 Task: Find connections with filter location Araci with filter topic #Tipsforsucesswith filter profile language French with filter current company Mahindra and Mahindra Limited [Automotive and Farm Equipment Business] with filter school Rajagiri School of Engineering & Technology with filter industry Spectator Sports with filter service category Search Engine Optimization (SEO) with filter keywords title Personal Assistant
Action: Mouse moved to (541, 102)
Screenshot: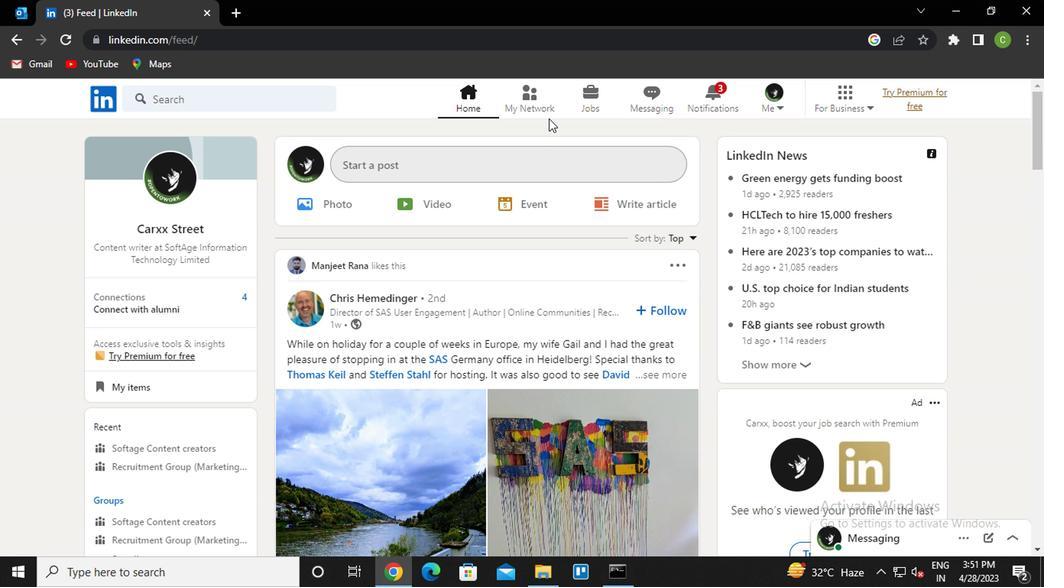 
Action: Mouse pressed left at (541, 102)
Screenshot: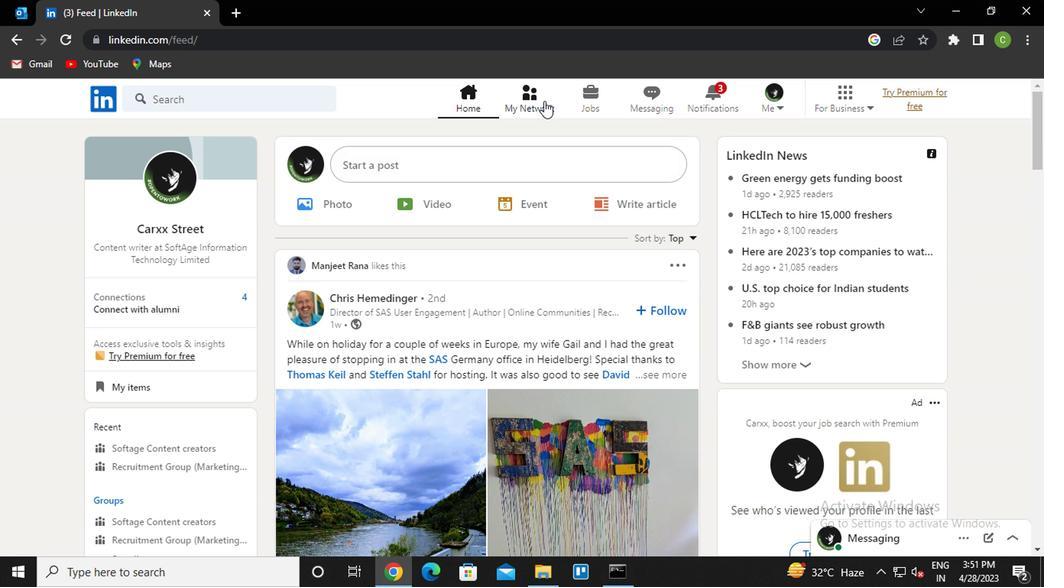 
Action: Mouse moved to (262, 183)
Screenshot: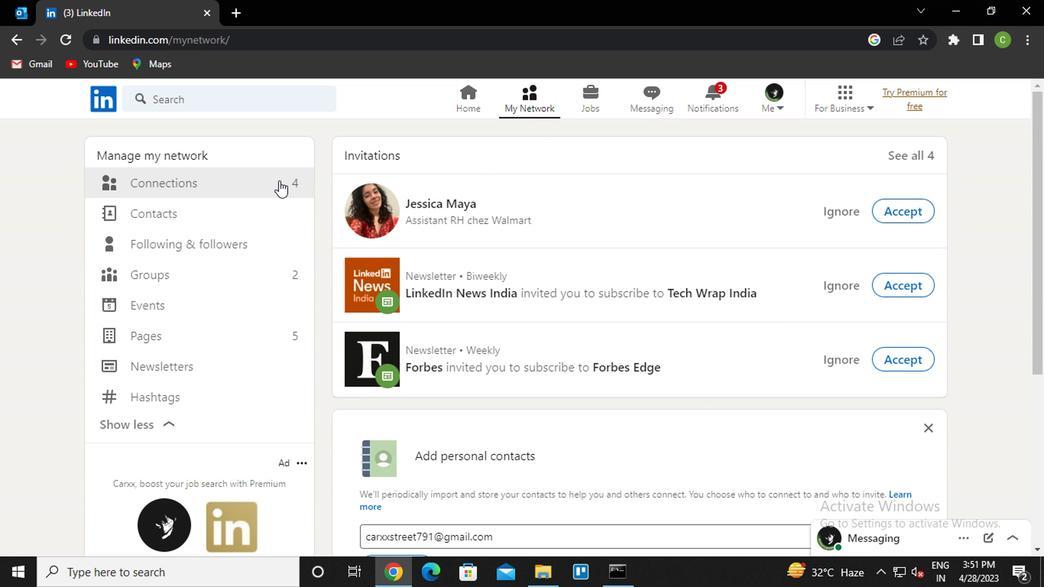 
Action: Mouse pressed left at (262, 183)
Screenshot: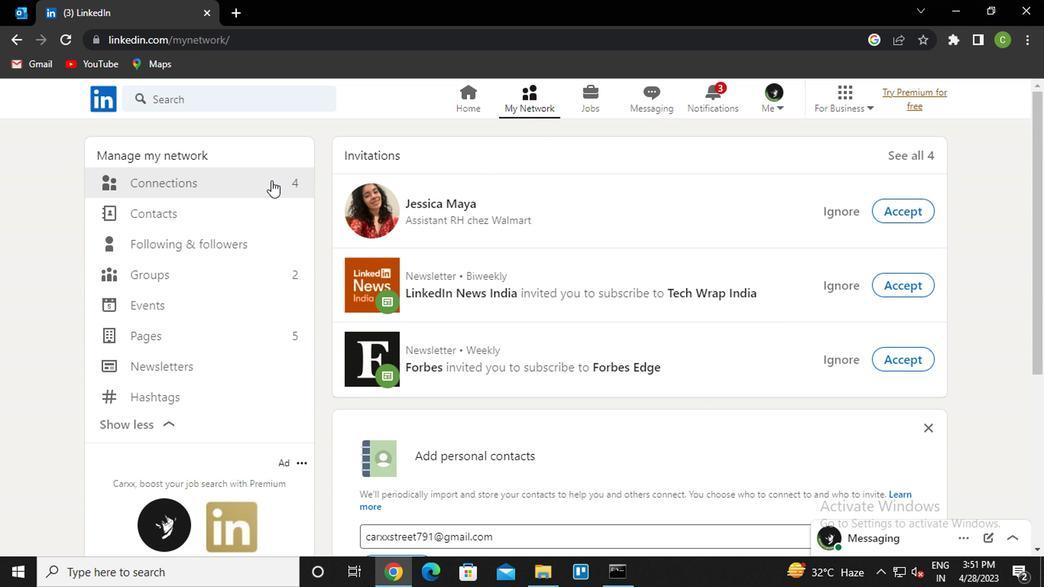 
Action: Mouse moved to (669, 187)
Screenshot: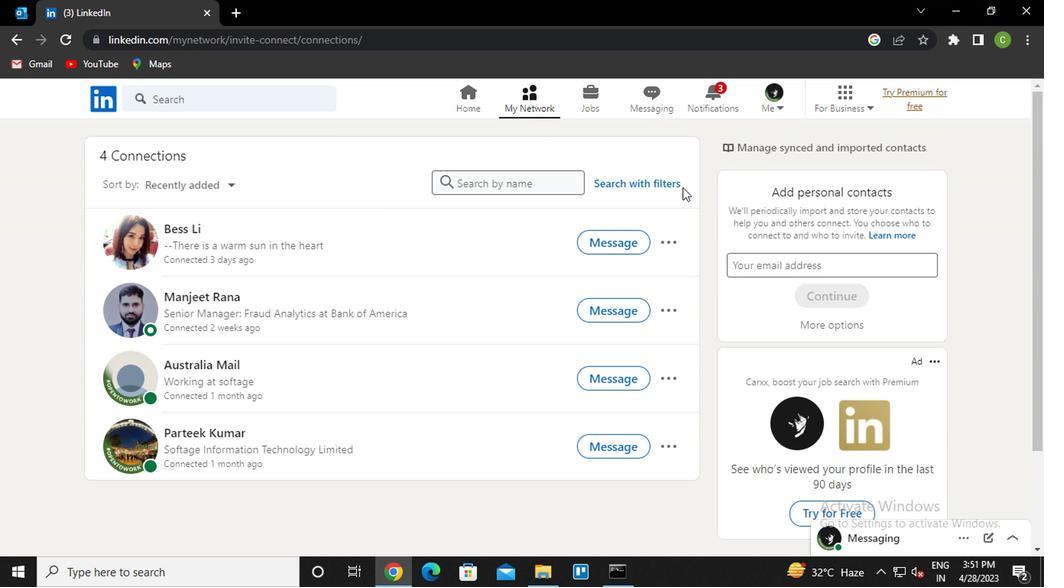 
Action: Mouse pressed left at (669, 187)
Screenshot: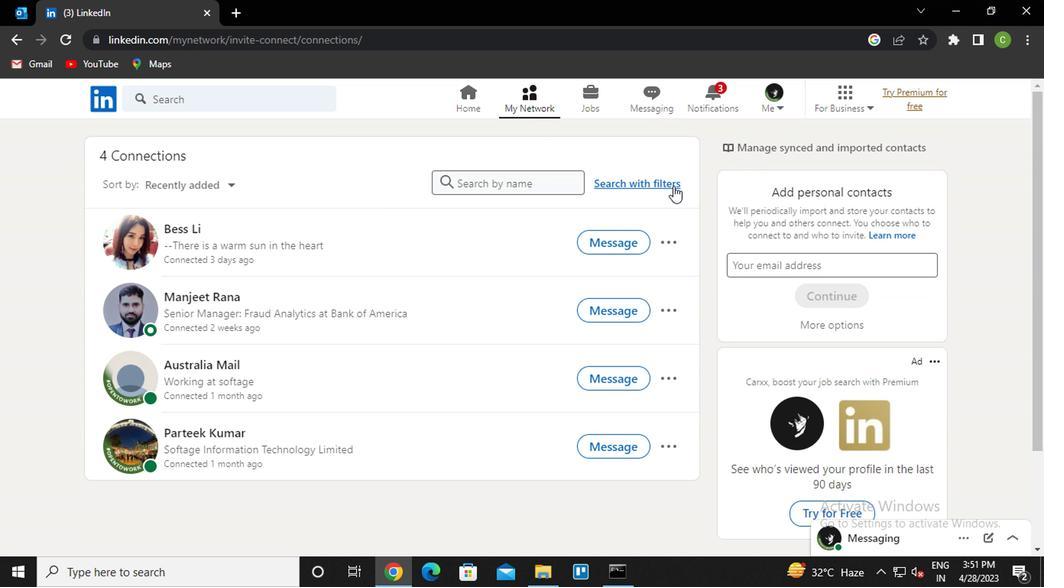 
Action: Mouse moved to (578, 136)
Screenshot: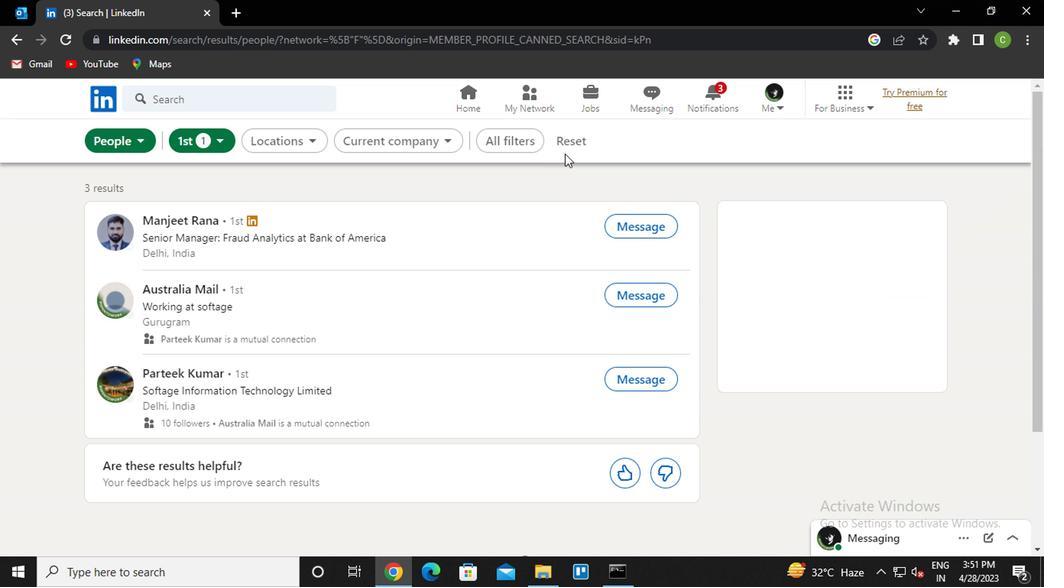 
Action: Mouse pressed left at (578, 136)
Screenshot: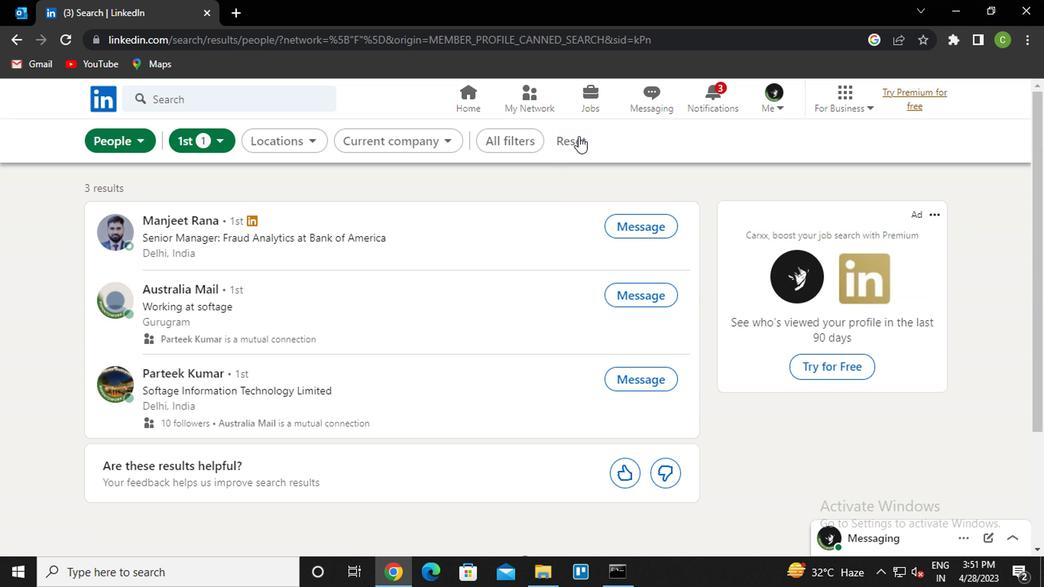 
Action: Mouse moved to (552, 136)
Screenshot: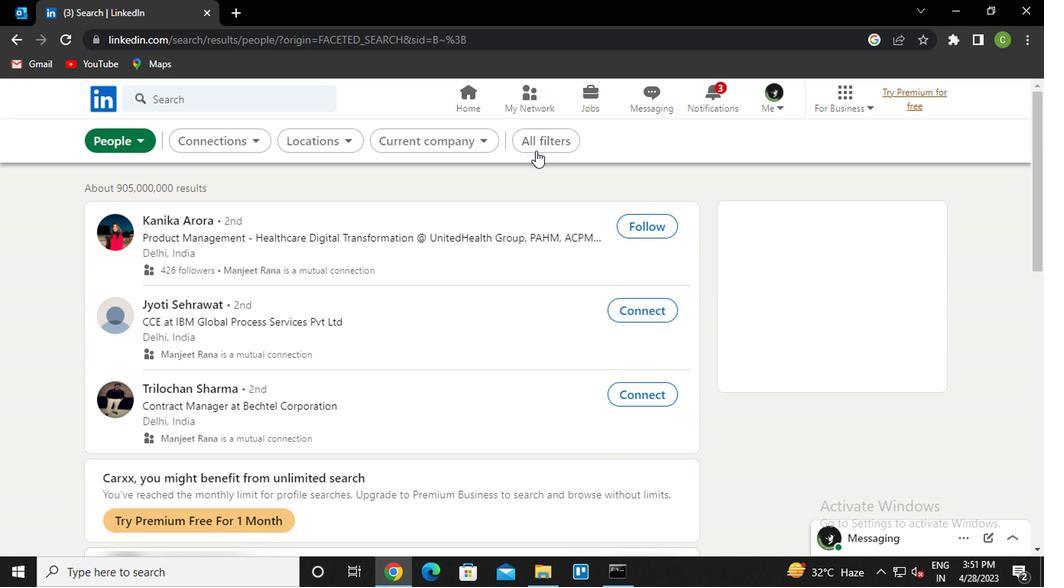 
Action: Mouse pressed left at (552, 136)
Screenshot: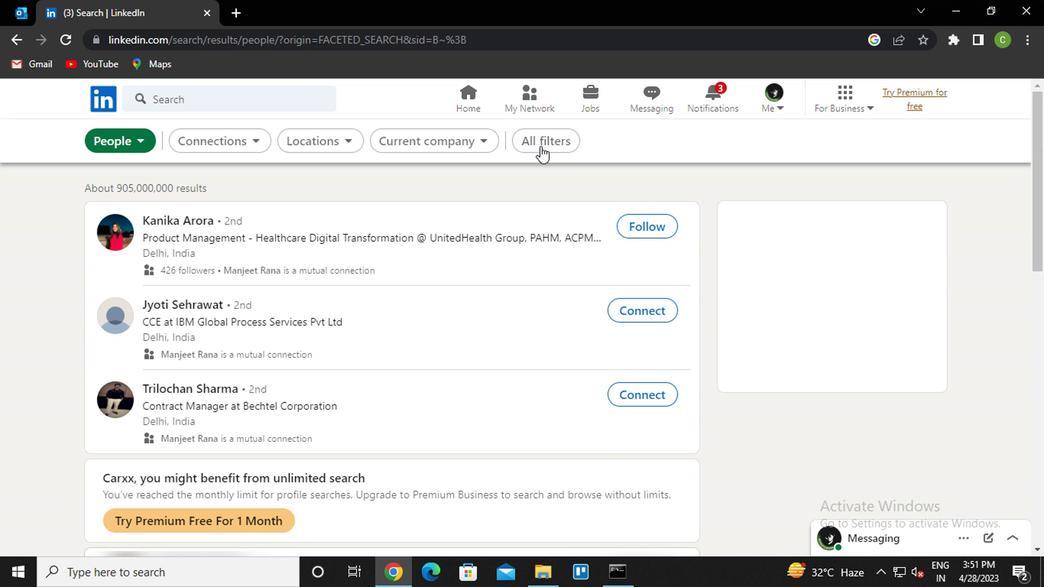 
Action: Mouse moved to (845, 342)
Screenshot: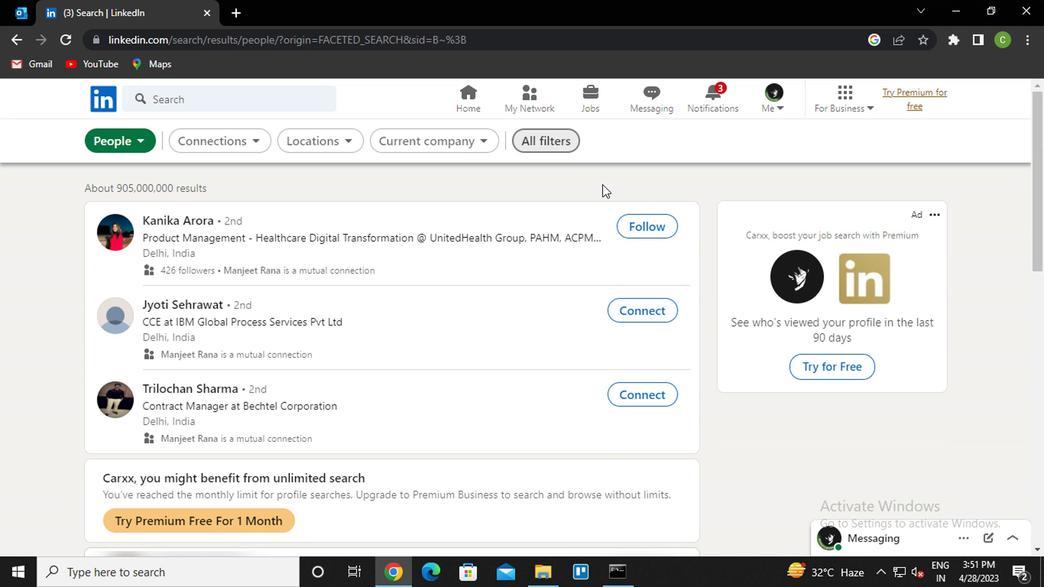 
Action: Mouse scrolled (845, 341) with delta (0, -1)
Screenshot: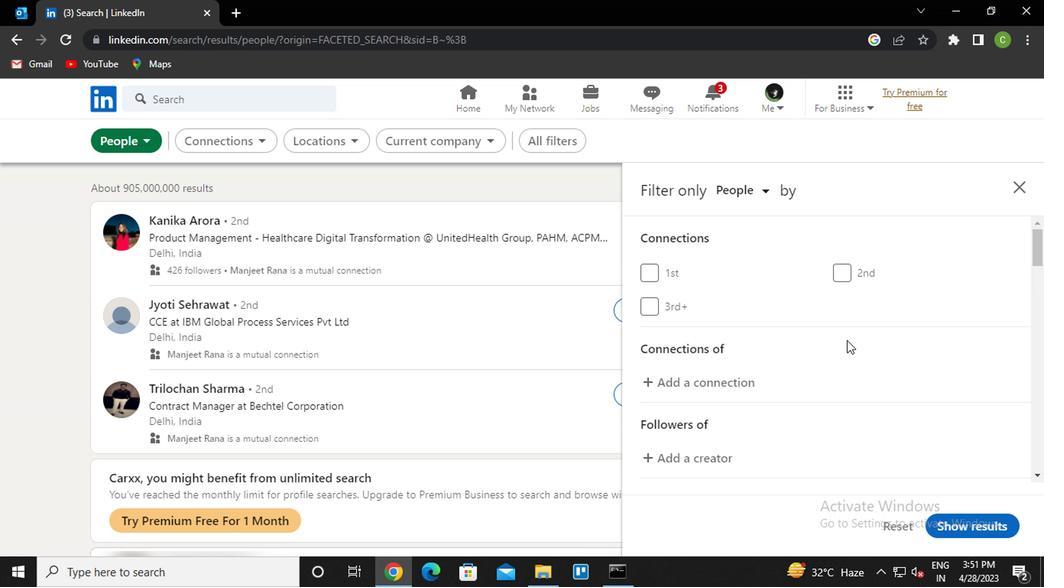 
Action: Mouse scrolled (845, 341) with delta (0, -1)
Screenshot: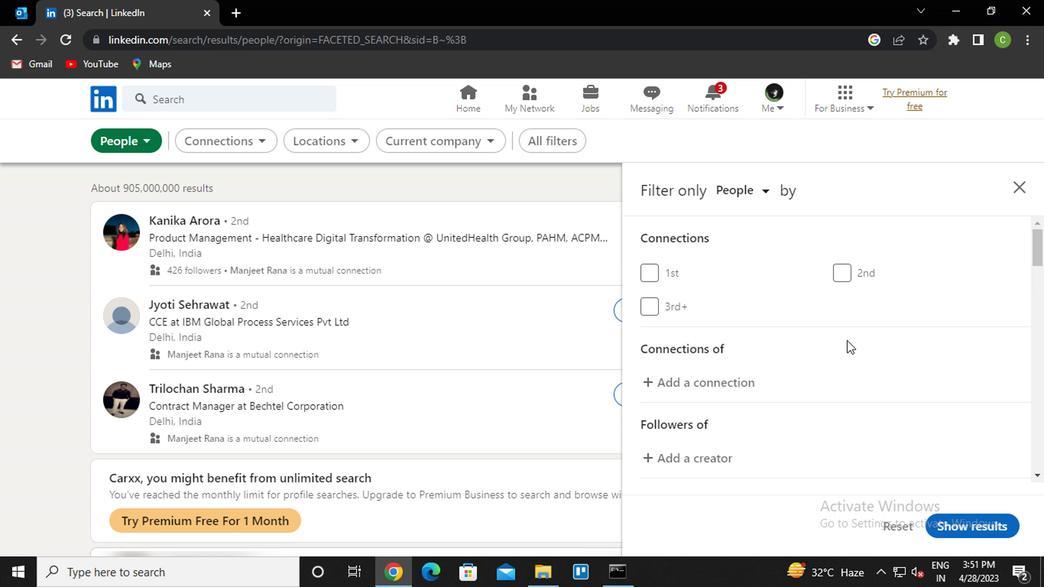
Action: Mouse scrolled (845, 341) with delta (0, -1)
Screenshot: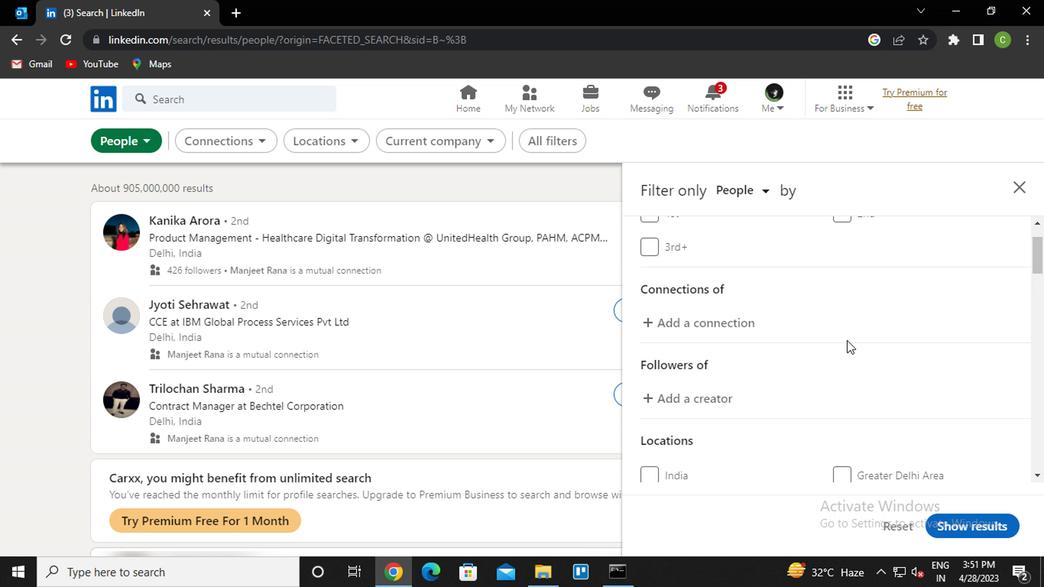 
Action: Mouse moved to (837, 343)
Screenshot: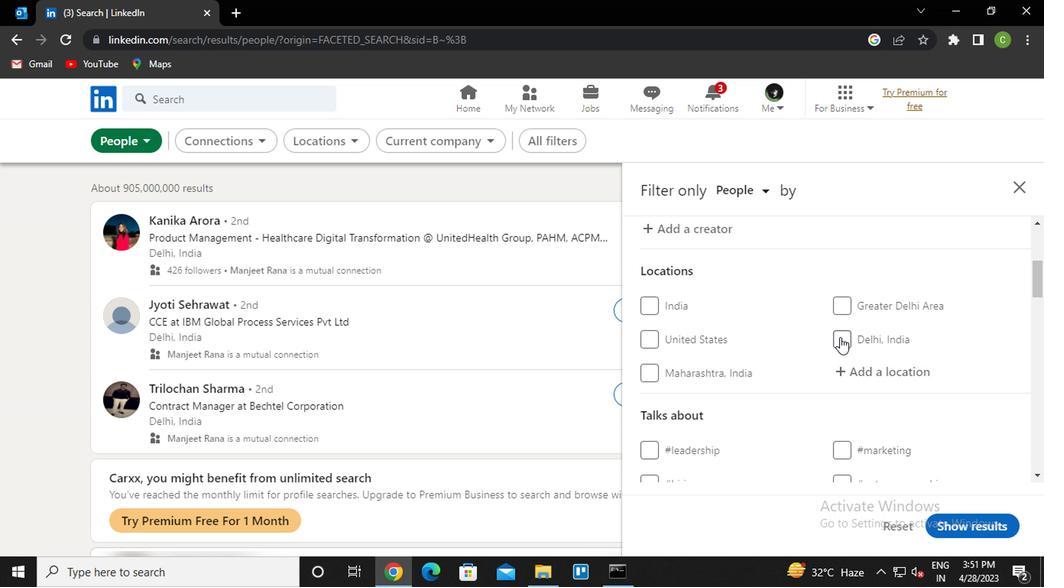 
Action: Mouse scrolled (837, 342) with delta (0, -1)
Screenshot: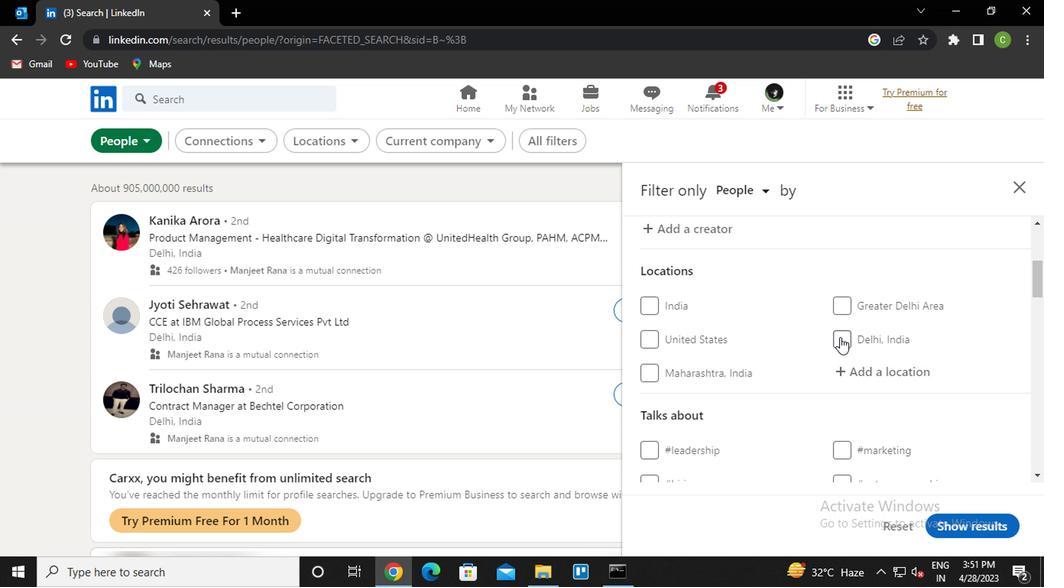 
Action: Mouse moved to (878, 293)
Screenshot: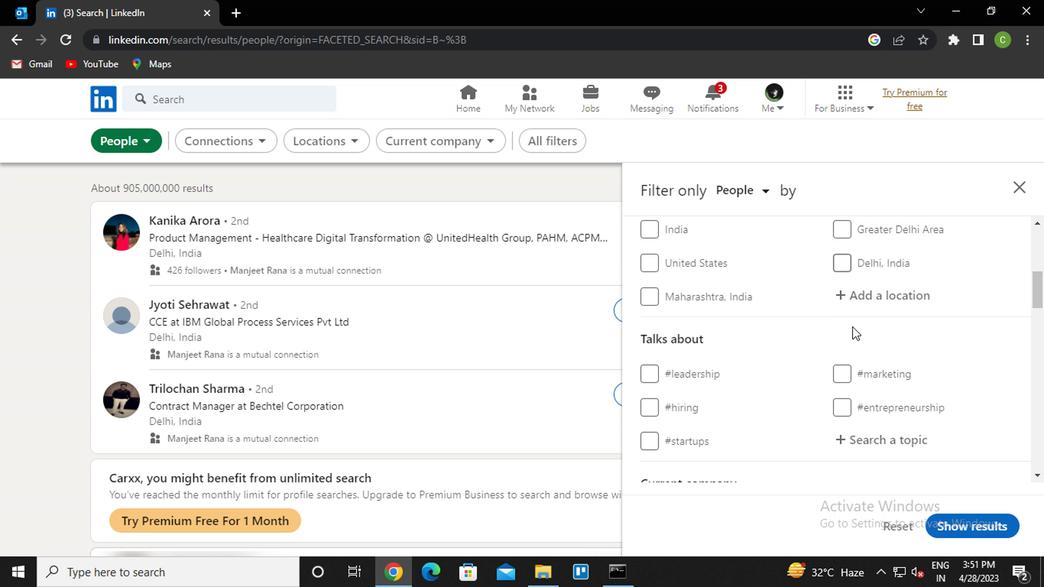 
Action: Mouse pressed left at (878, 293)
Screenshot: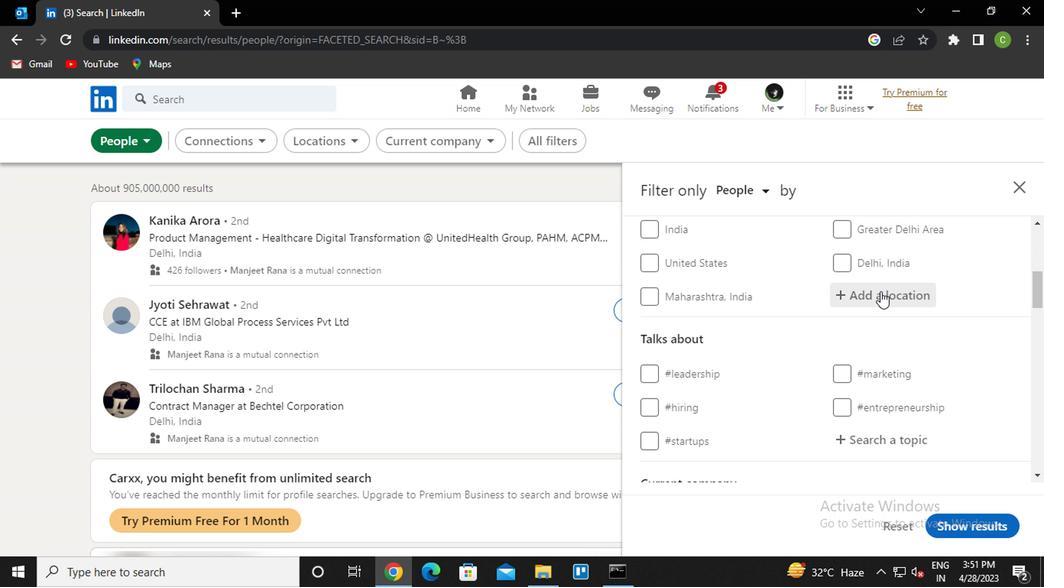 
Action: Key pressed <Key.caps_lock>a<Key.caps_lock>raci<Key.down><Key.enter>
Screenshot: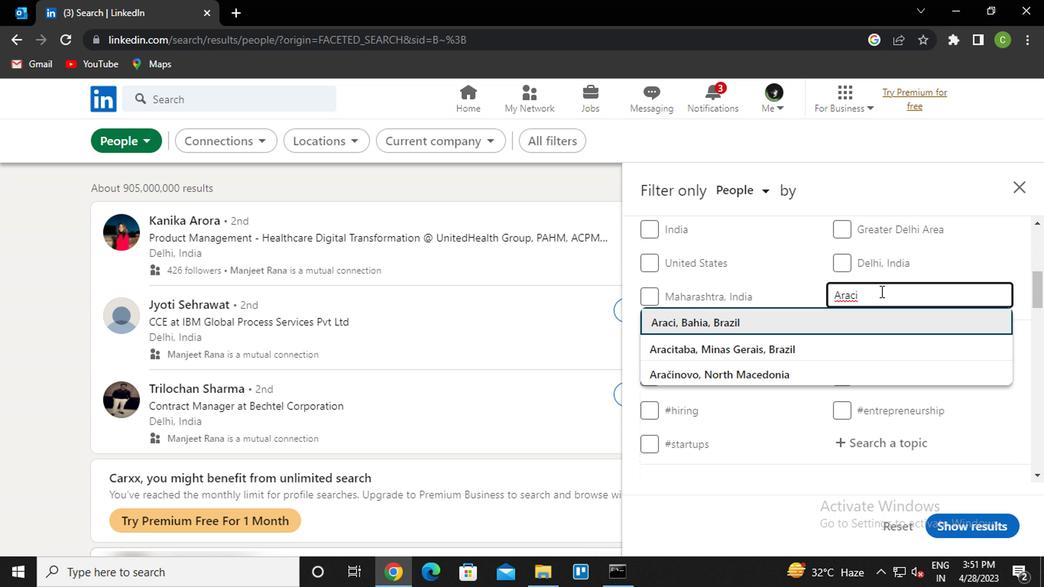 
Action: Mouse scrolled (878, 292) with delta (0, -1)
Screenshot: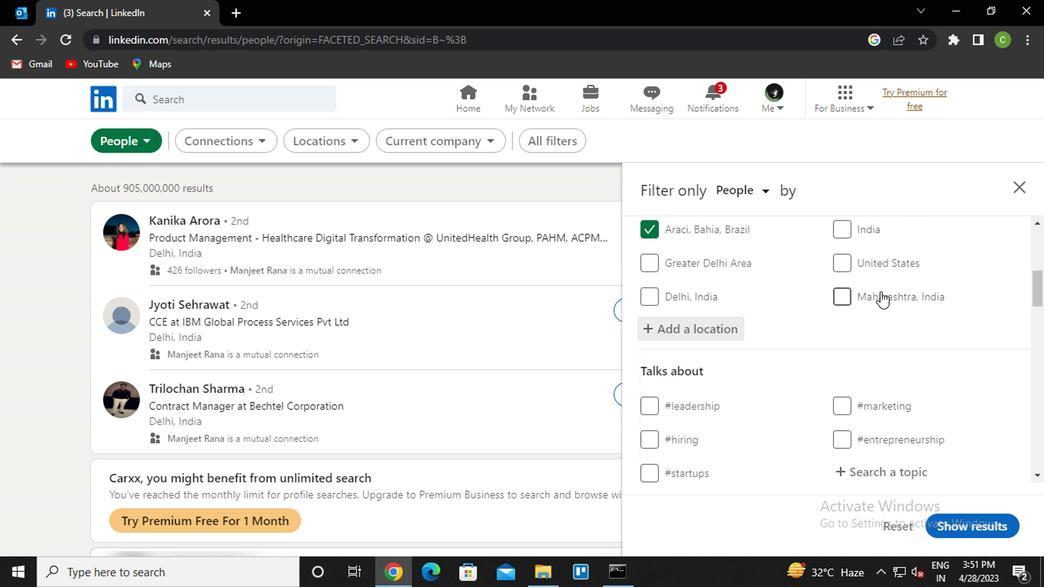 
Action: Mouse moved to (886, 297)
Screenshot: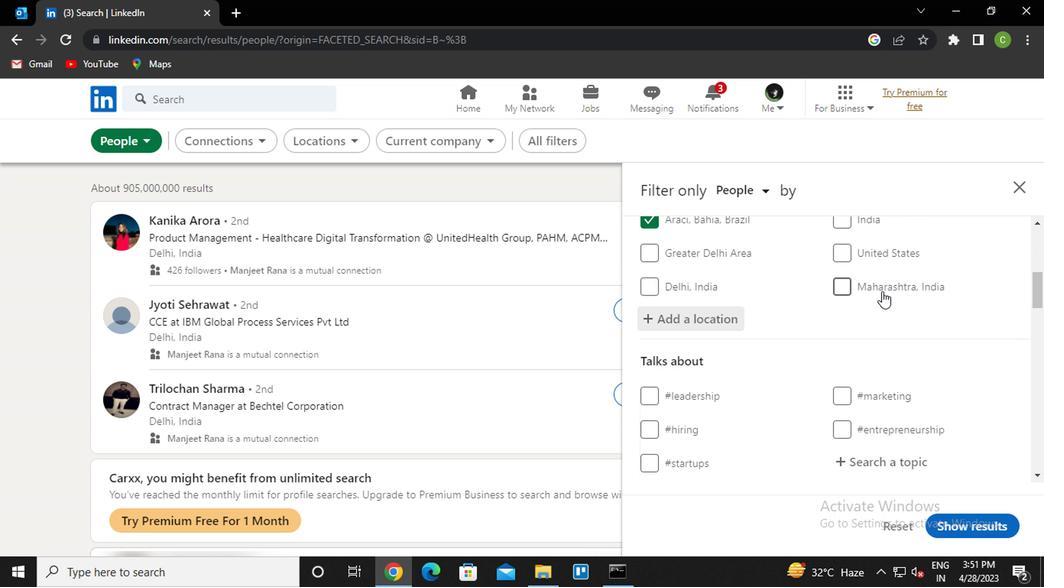 
Action: Mouse scrolled (886, 296) with delta (0, -1)
Screenshot: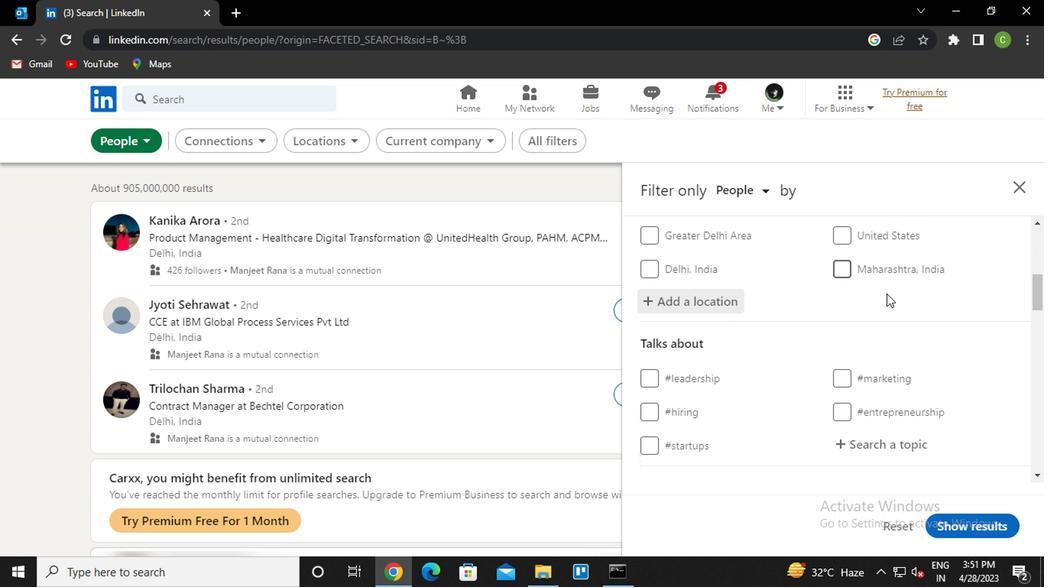 
Action: Mouse moved to (886, 316)
Screenshot: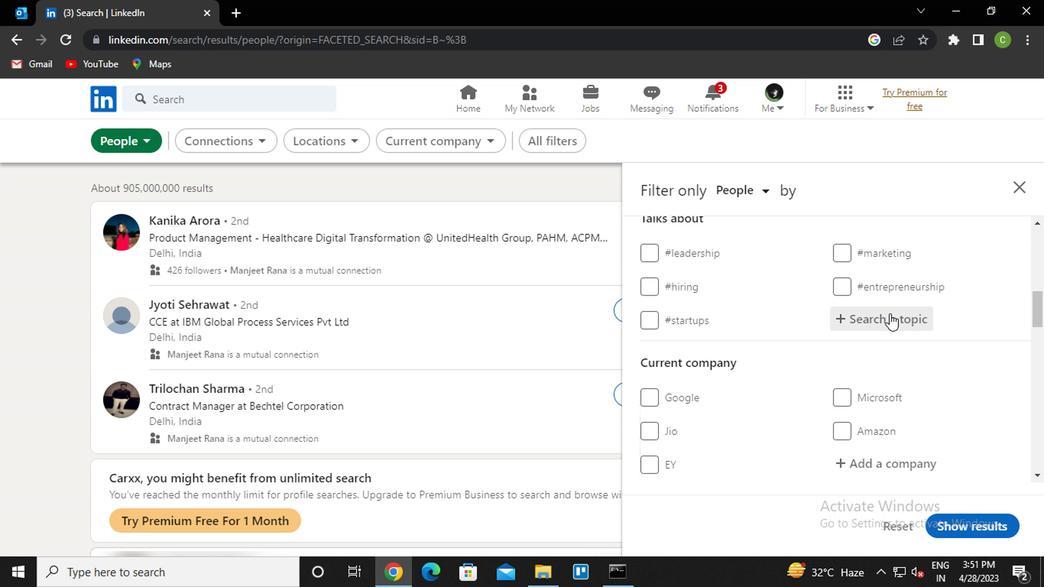 
Action: Mouse pressed left at (886, 316)
Screenshot: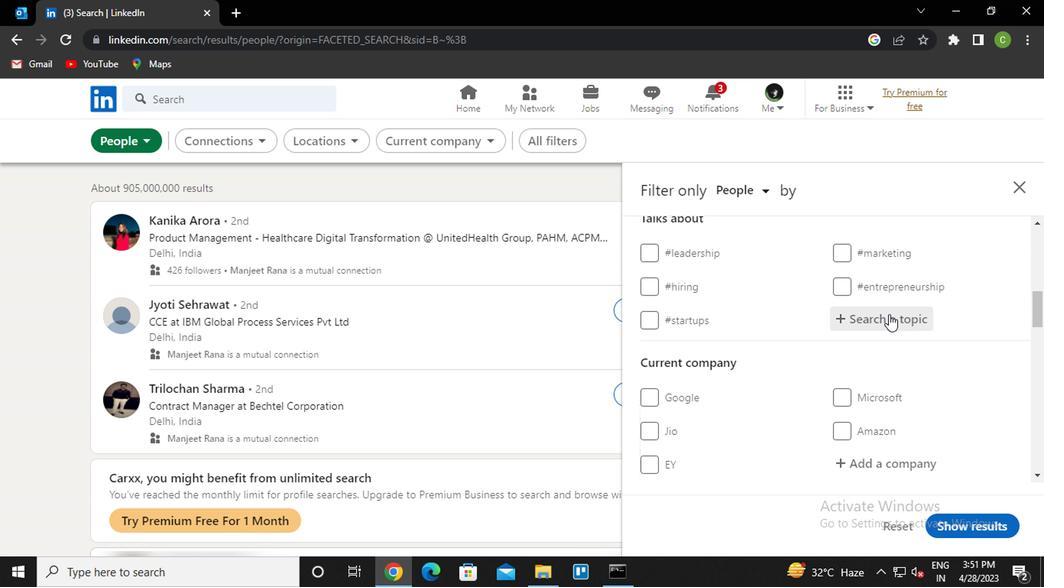 
Action: Key pressed <Key.caps_lock>t<Key.caps_lock>ipsforsu<Key.down><Key.enter>
Screenshot: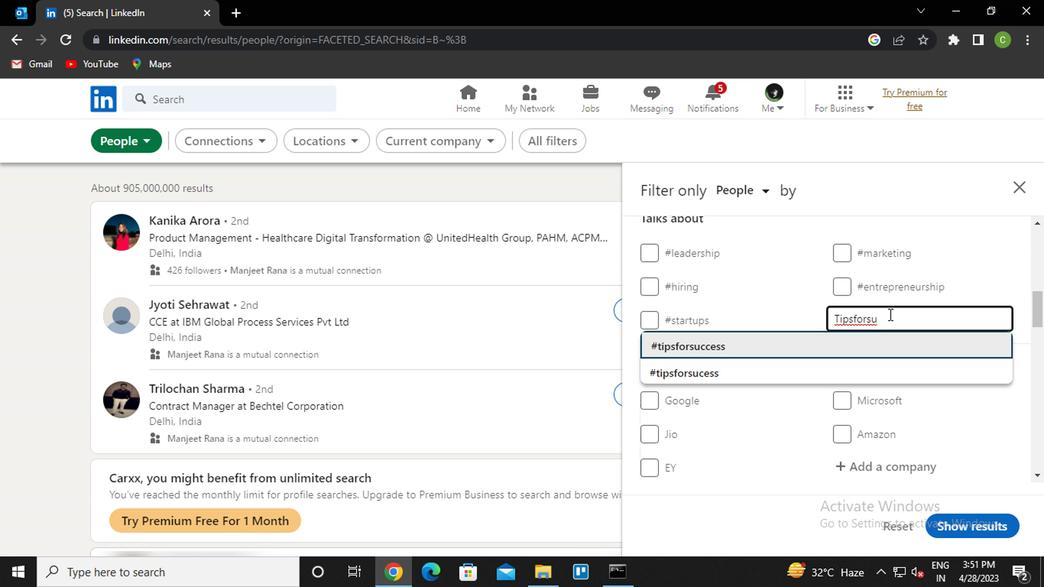 
Action: Mouse scrolled (886, 315) with delta (0, 0)
Screenshot: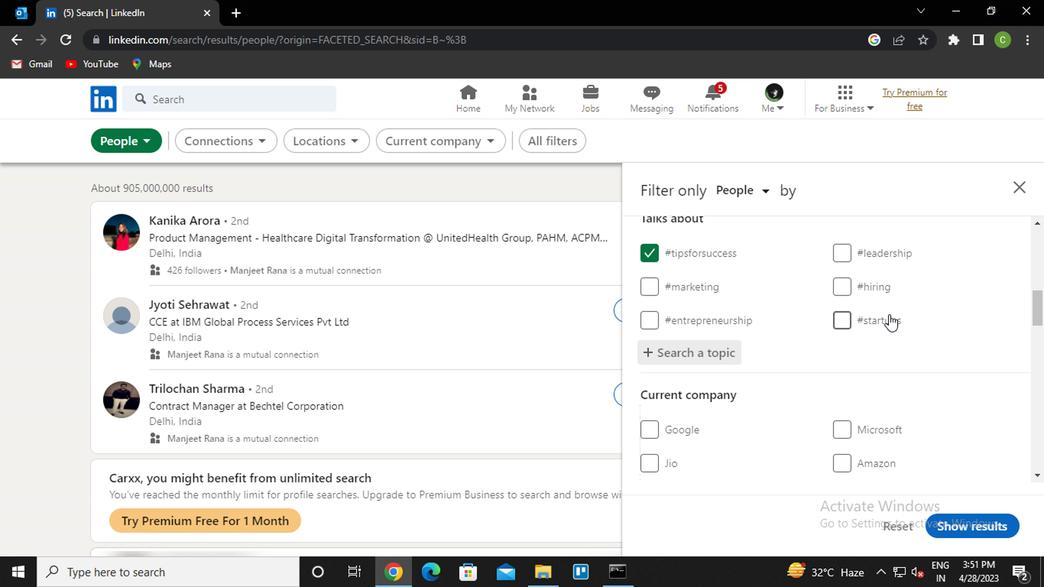 
Action: Mouse moved to (891, 328)
Screenshot: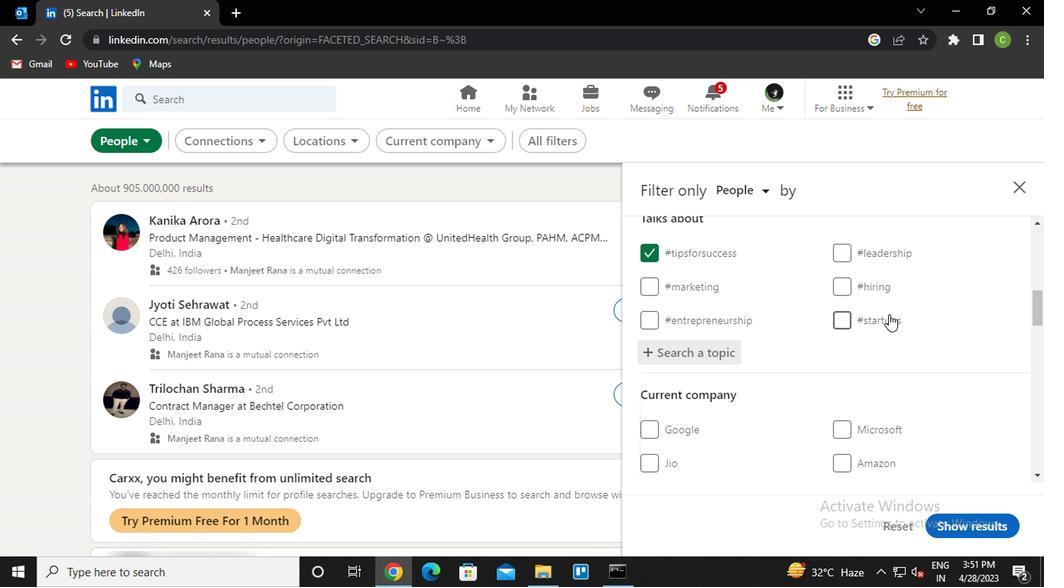 
Action: Mouse scrolled (891, 327) with delta (0, 0)
Screenshot: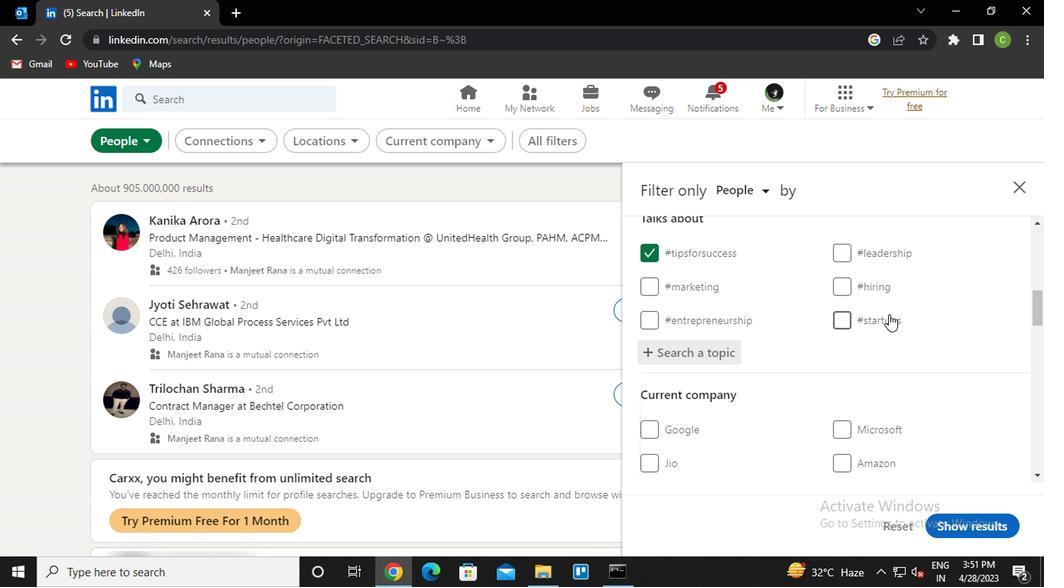 
Action: Mouse moved to (894, 335)
Screenshot: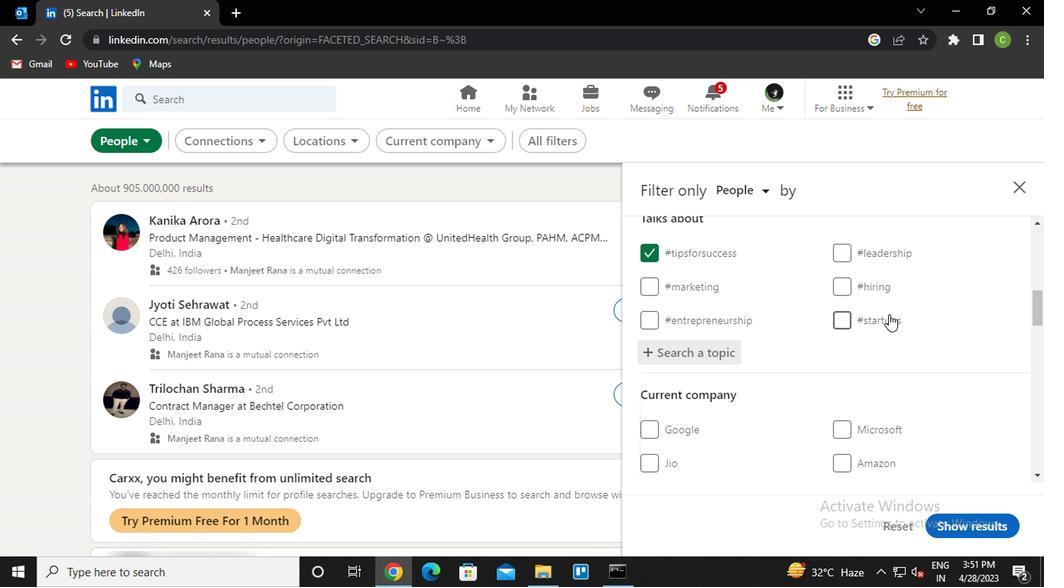 
Action: Mouse scrolled (894, 335) with delta (0, 0)
Screenshot: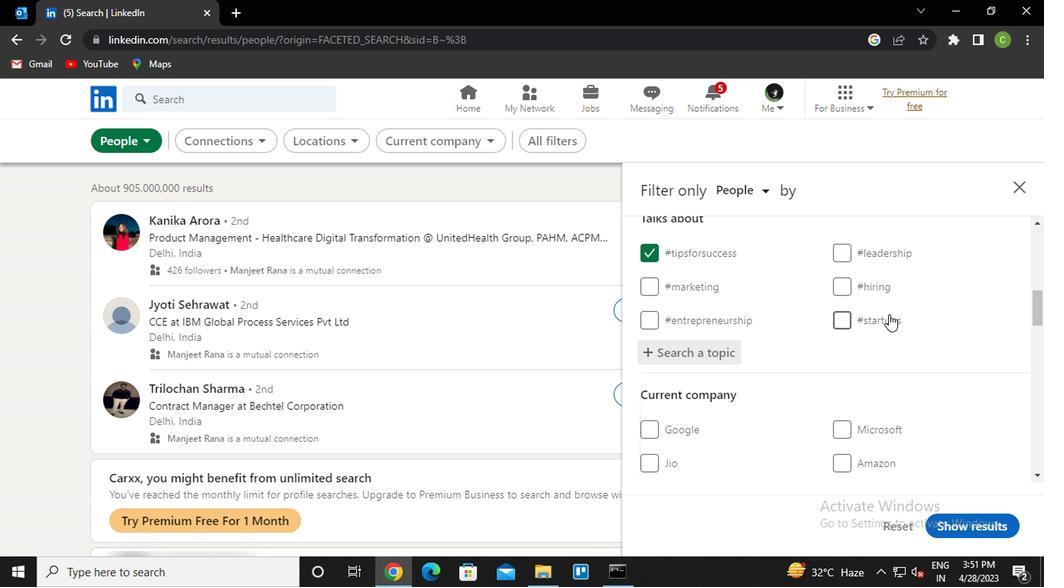 
Action: Mouse scrolled (894, 335) with delta (0, 0)
Screenshot: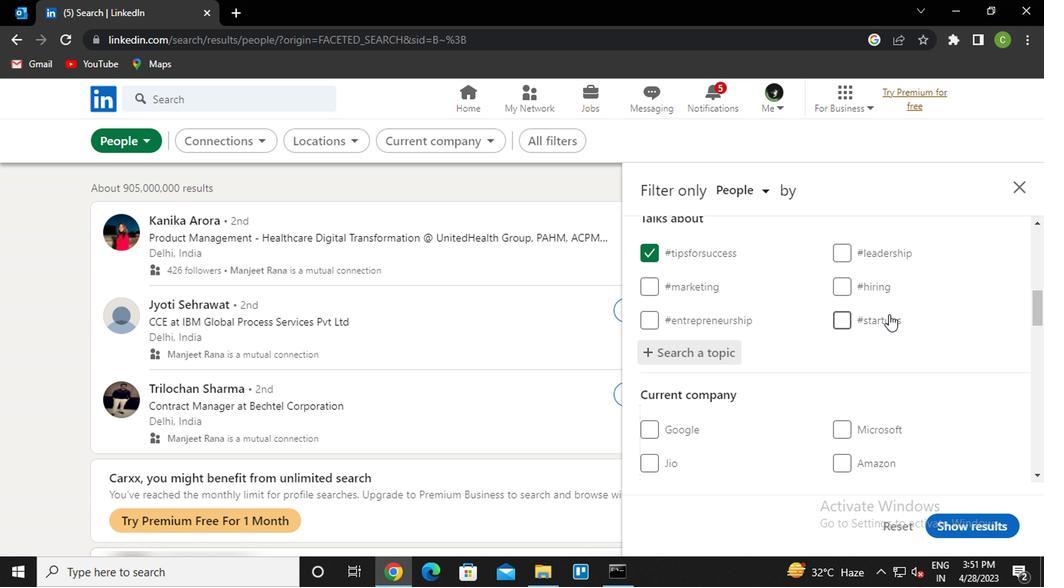 
Action: Mouse scrolled (894, 335) with delta (0, 0)
Screenshot: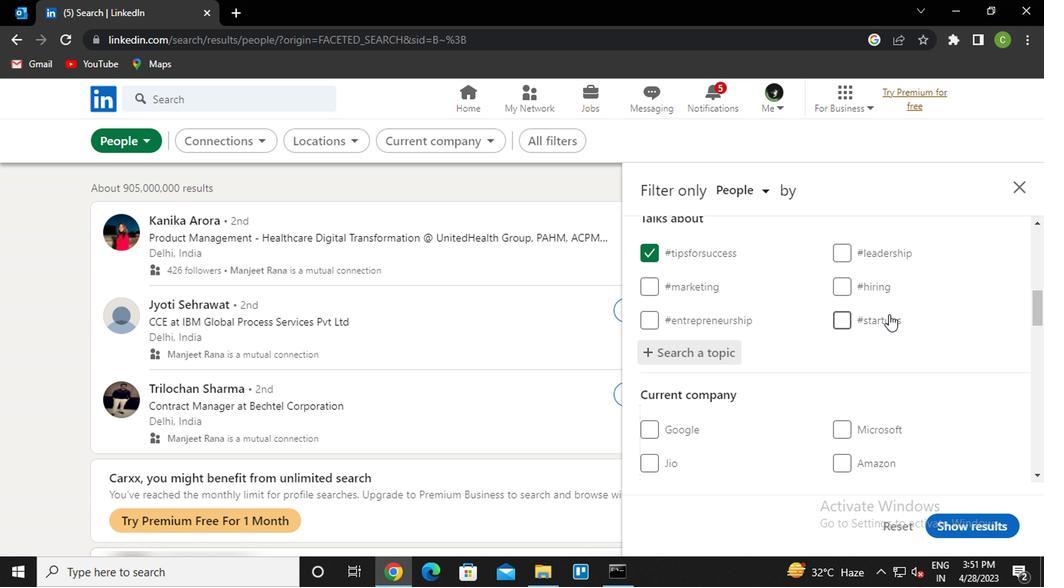 
Action: Mouse scrolled (894, 335) with delta (0, 0)
Screenshot: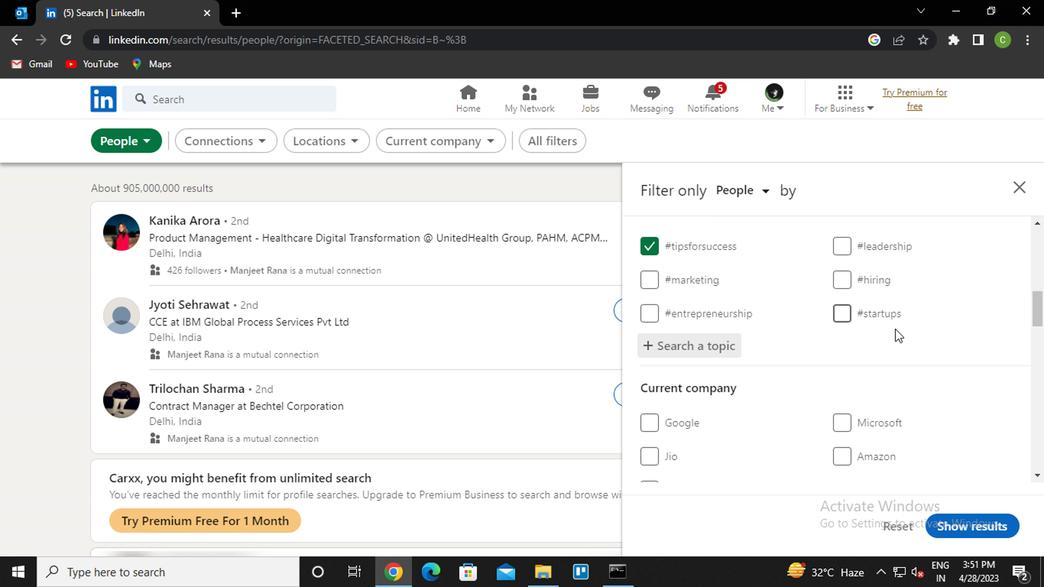 
Action: Mouse scrolled (894, 335) with delta (0, 0)
Screenshot: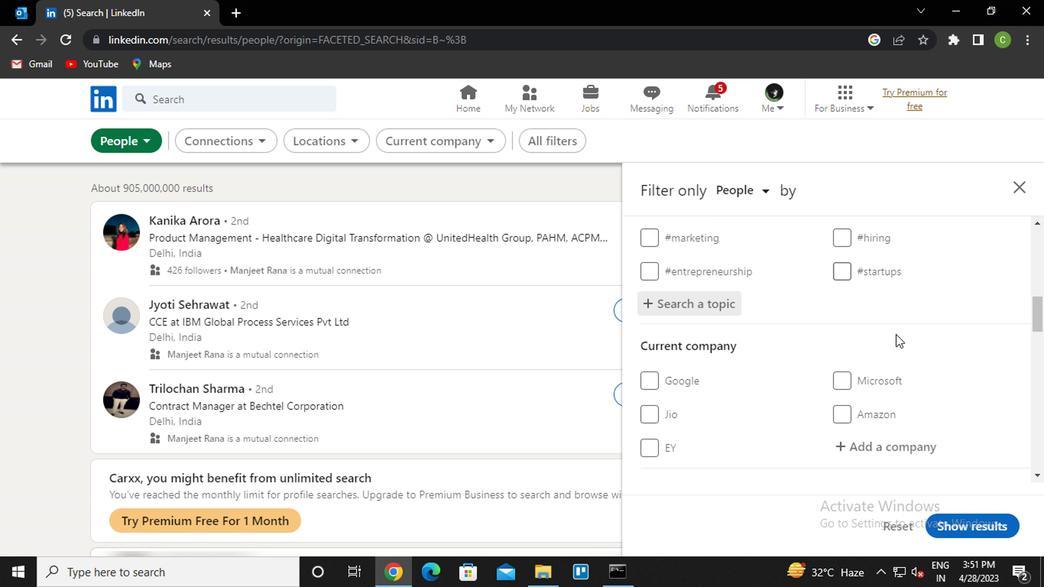 
Action: Mouse scrolled (894, 335) with delta (0, 0)
Screenshot: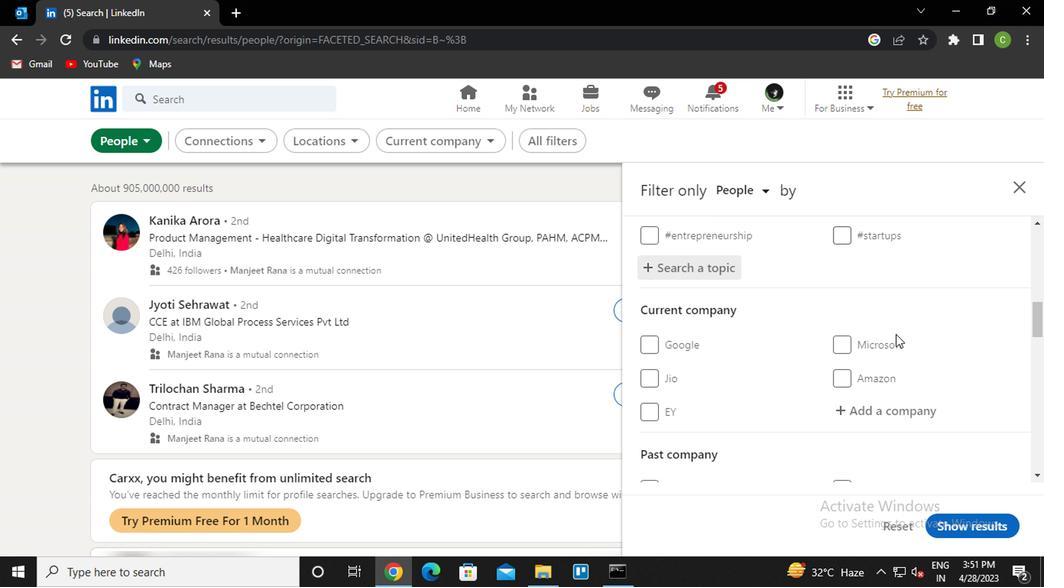 
Action: Mouse scrolled (894, 335) with delta (0, 0)
Screenshot: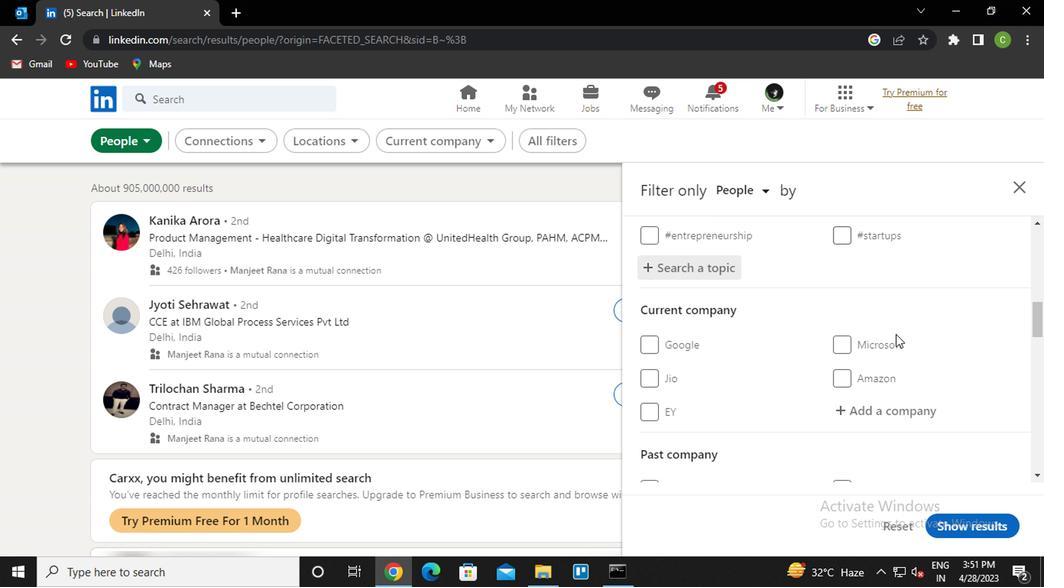 
Action: Mouse scrolled (894, 335) with delta (0, 0)
Screenshot: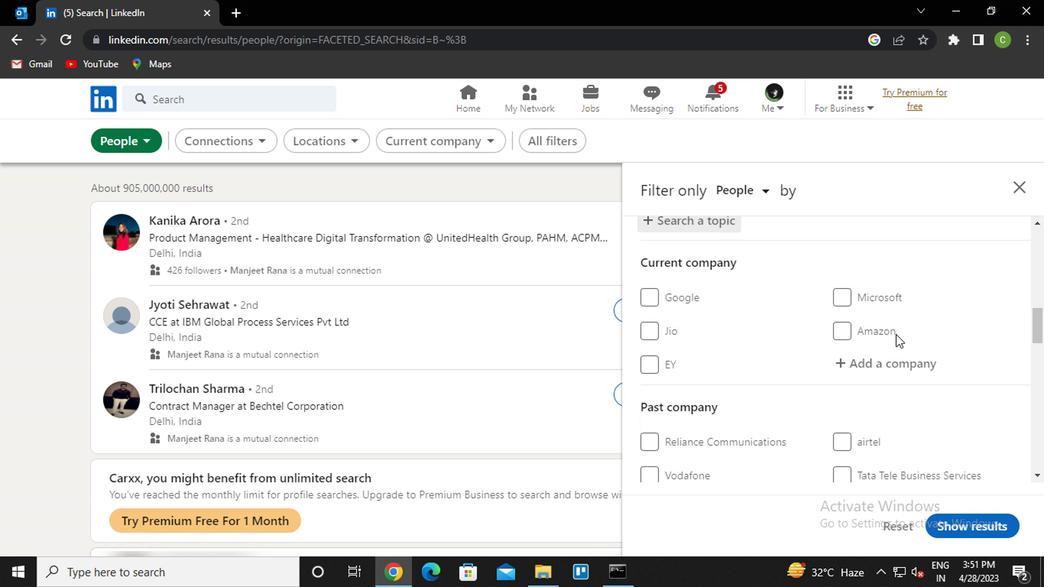 
Action: Mouse scrolled (894, 335) with delta (0, 0)
Screenshot: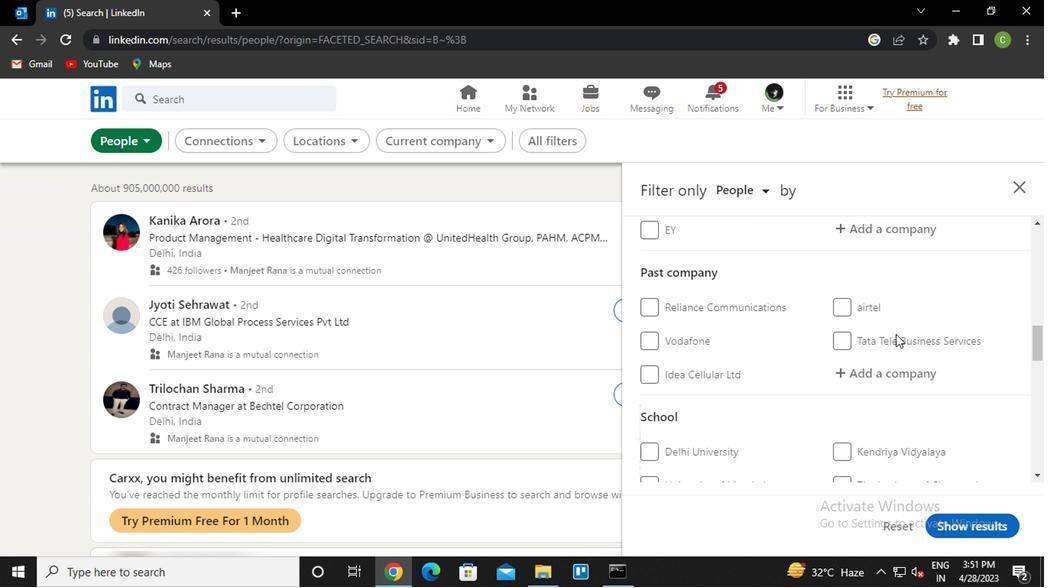 
Action: Mouse moved to (888, 311)
Screenshot: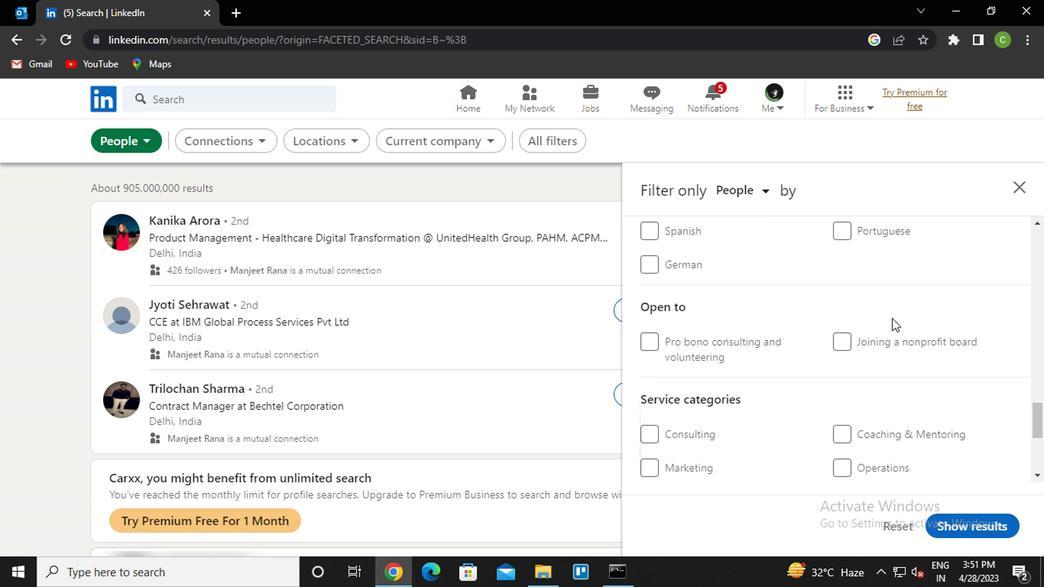 
Action: Mouse scrolled (888, 312) with delta (0, 0)
Screenshot: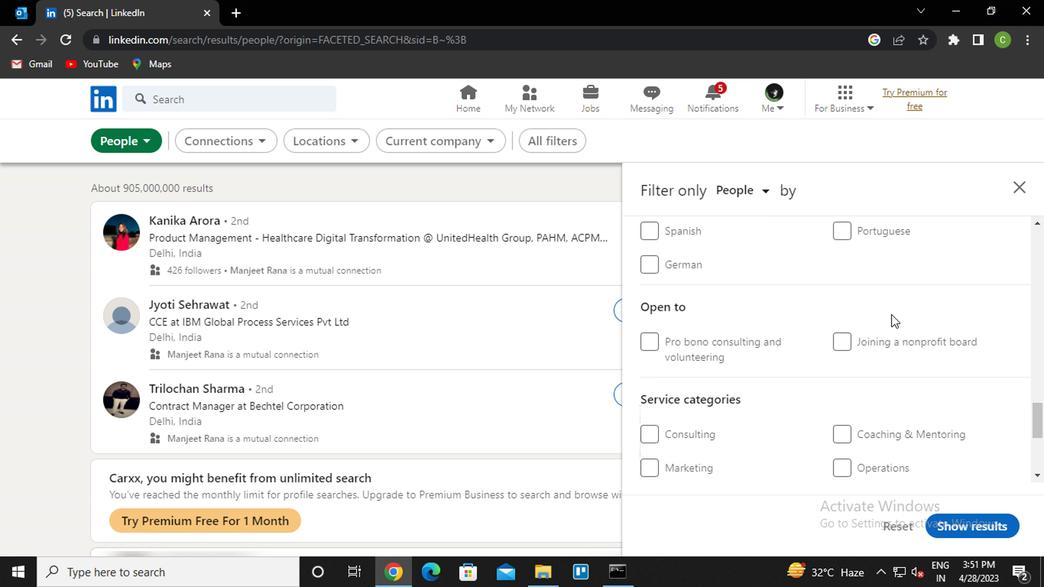 
Action: Mouse scrolled (888, 312) with delta (0, 0)
Screenshot: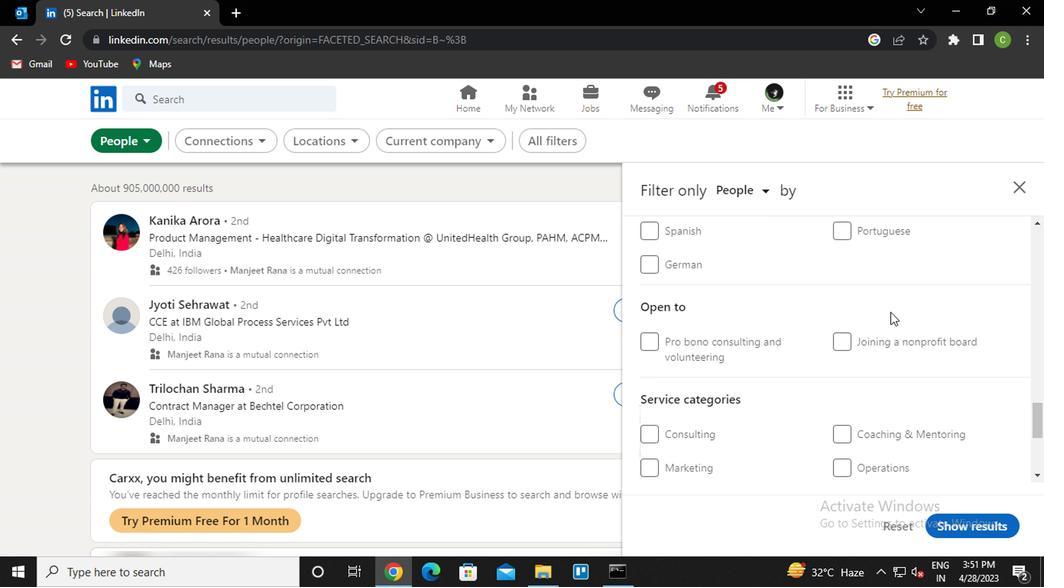 
Action: Mouse moved to (850, 357)
Screenshot: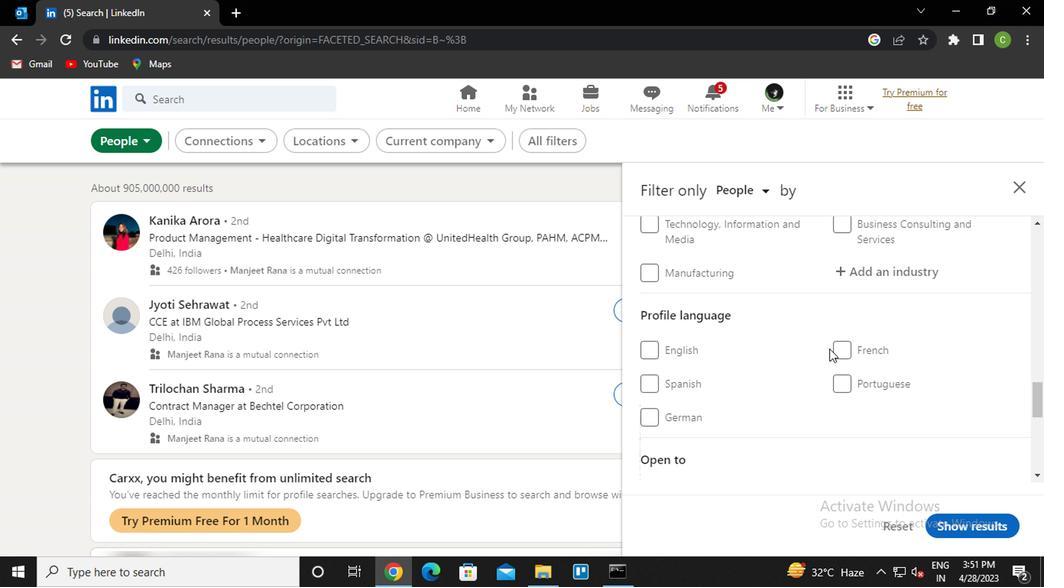 
Action: Mouse pressed left at (850, 357)
Screenshot: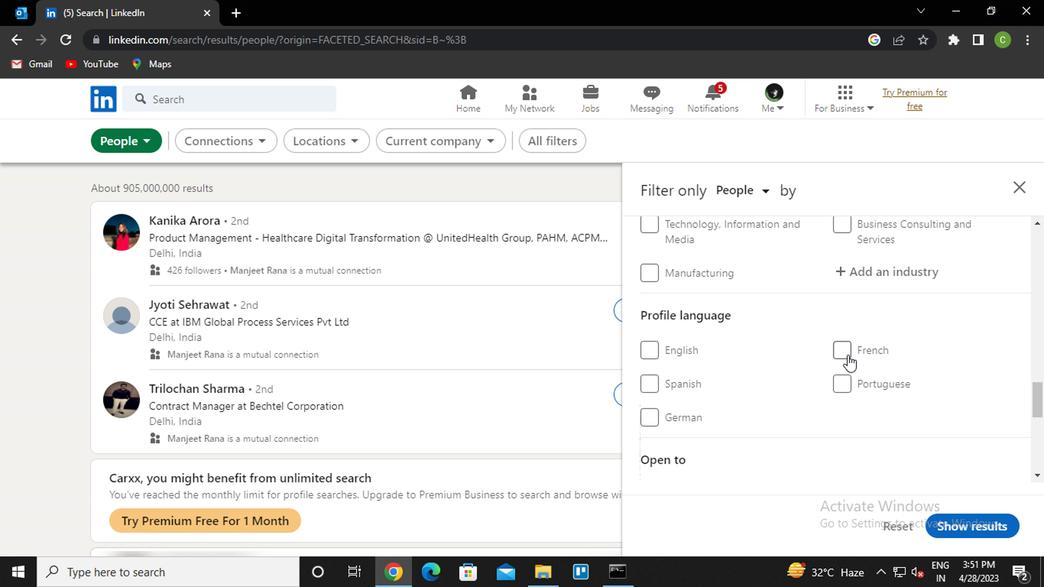
Action: Mouse moved to (850, 357)
Screenshot: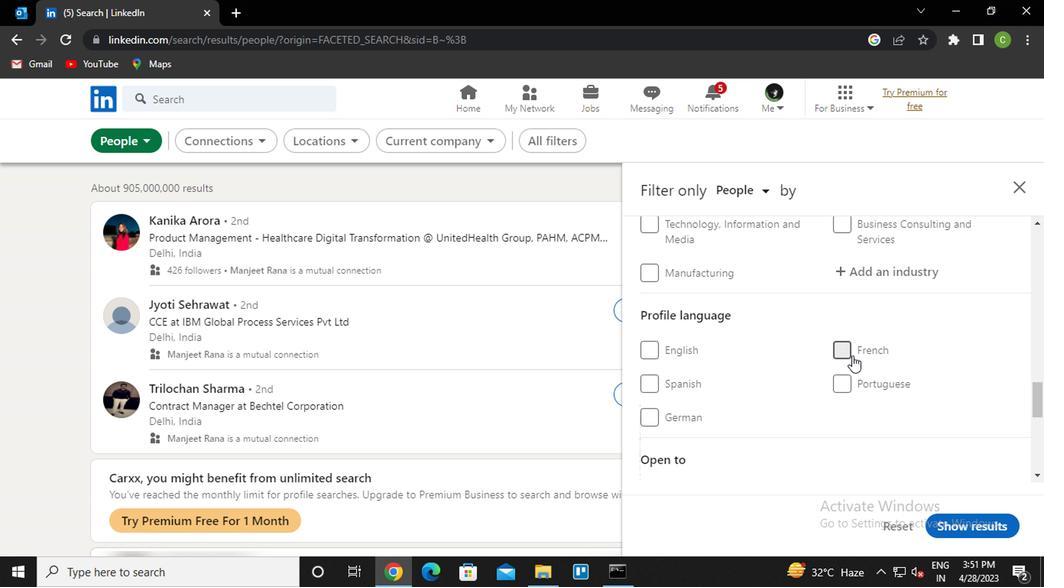 
Action: Mouse scrolled (850, 358) with delta (0, 0)
Screenshot: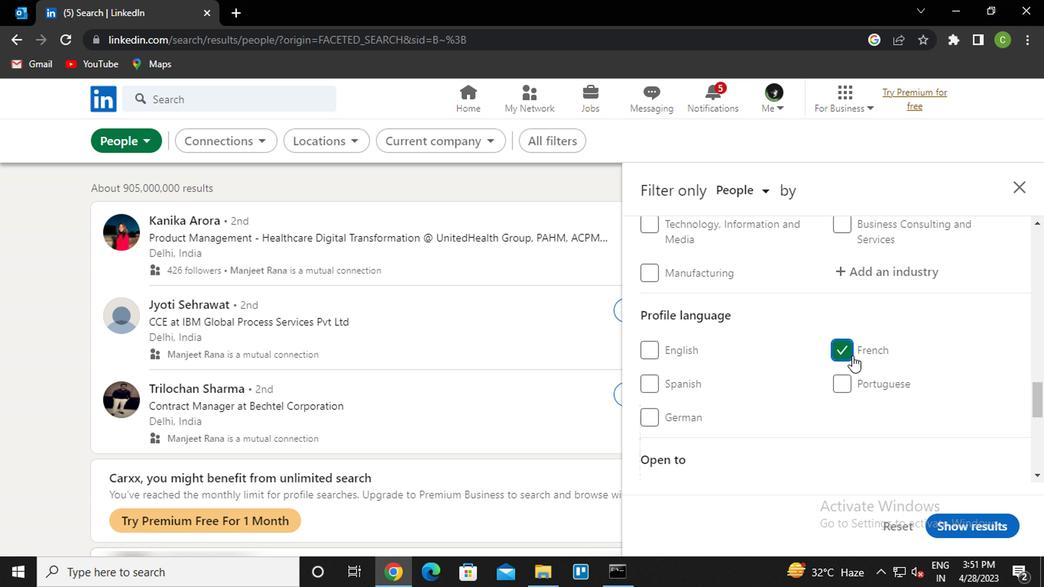 
Action: Mouse scrolled (850, 358) with delta (0, 0)
Screenshot: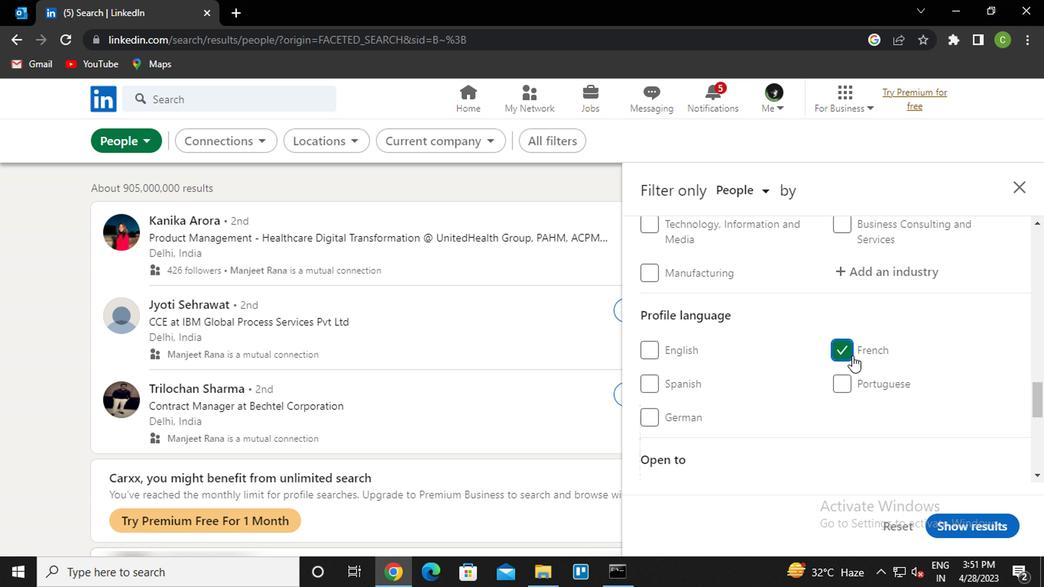 
Action: Mouse scrolled (850, 358) with delta (0, 0)
Screenshot: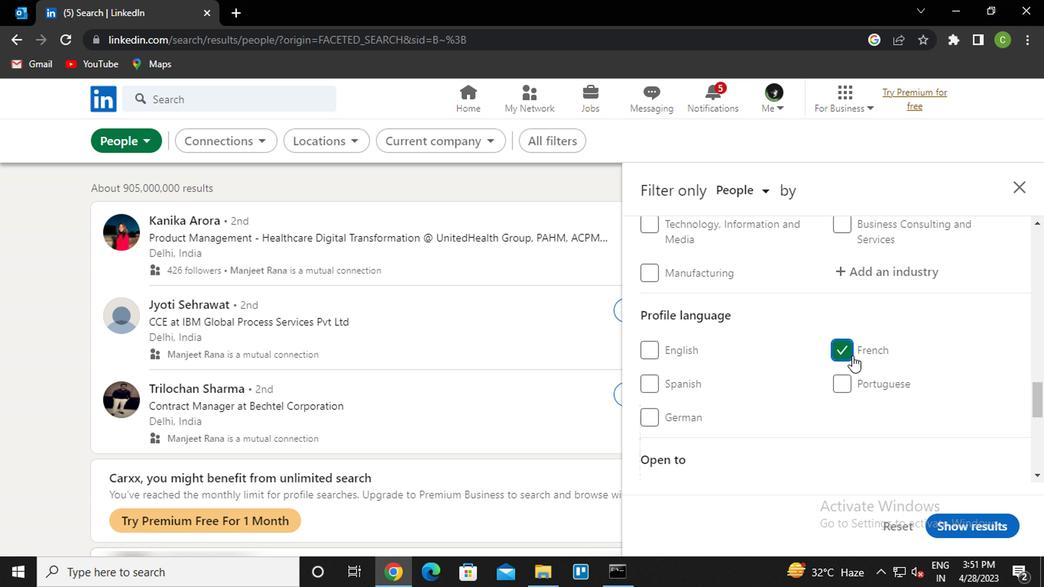 
Action: Mouse scrolled (850, 358) with delta (0, 0)
Screenshot: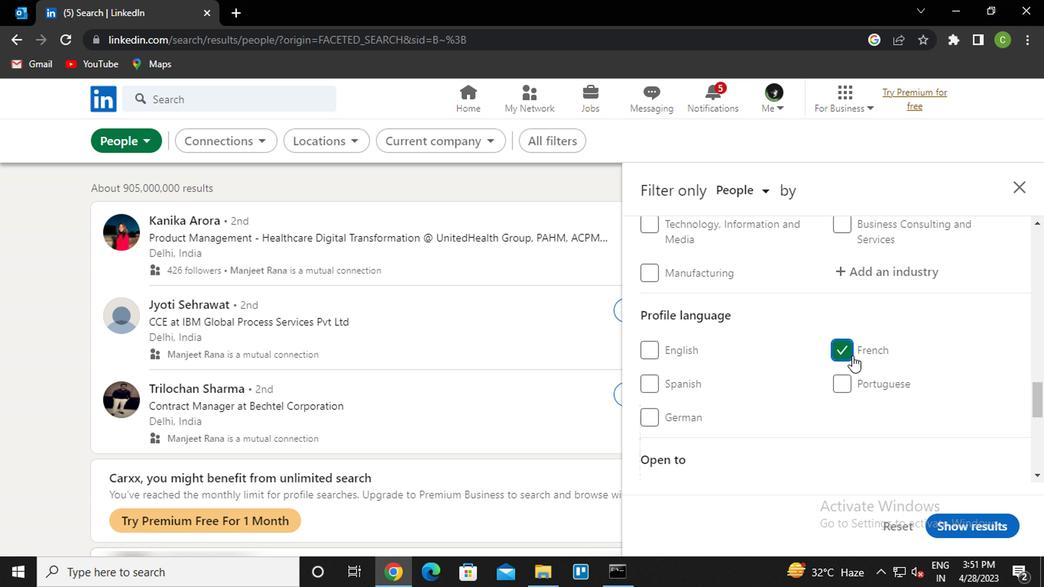 
Action: Mouse scrolled (850, 358) with delta (0, 0)
Screenshot: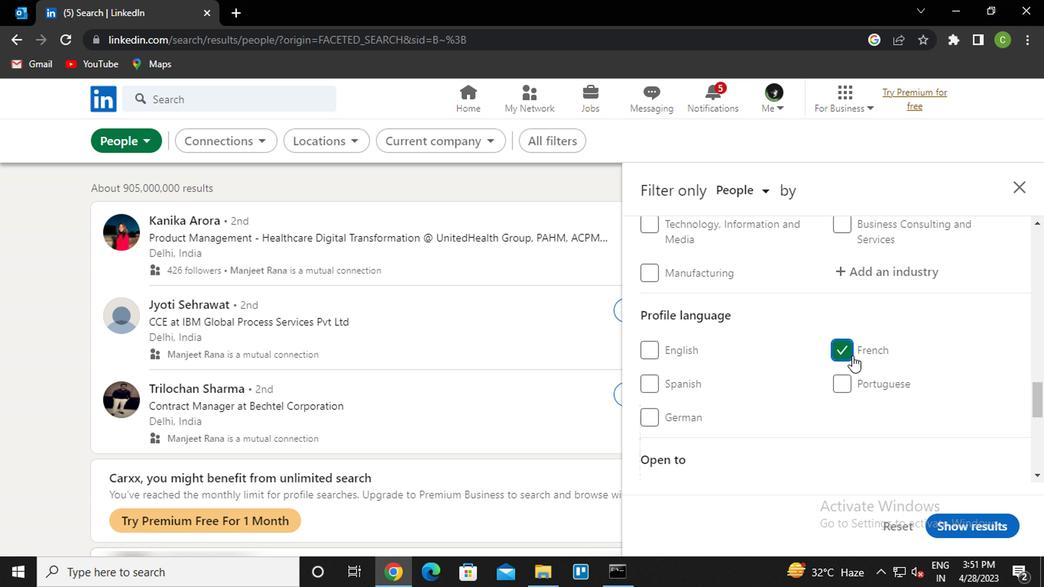 
Action: Mouse scrolled (850, 358) with delta (0, 0)
Screenshot: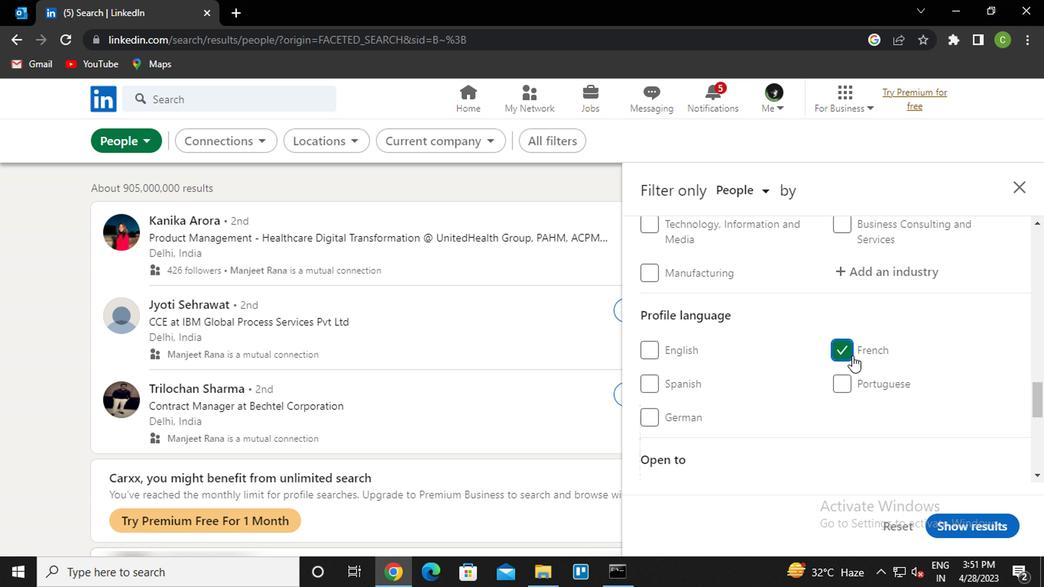 
Action: Mouse moved to (884, 274)
Screenshot: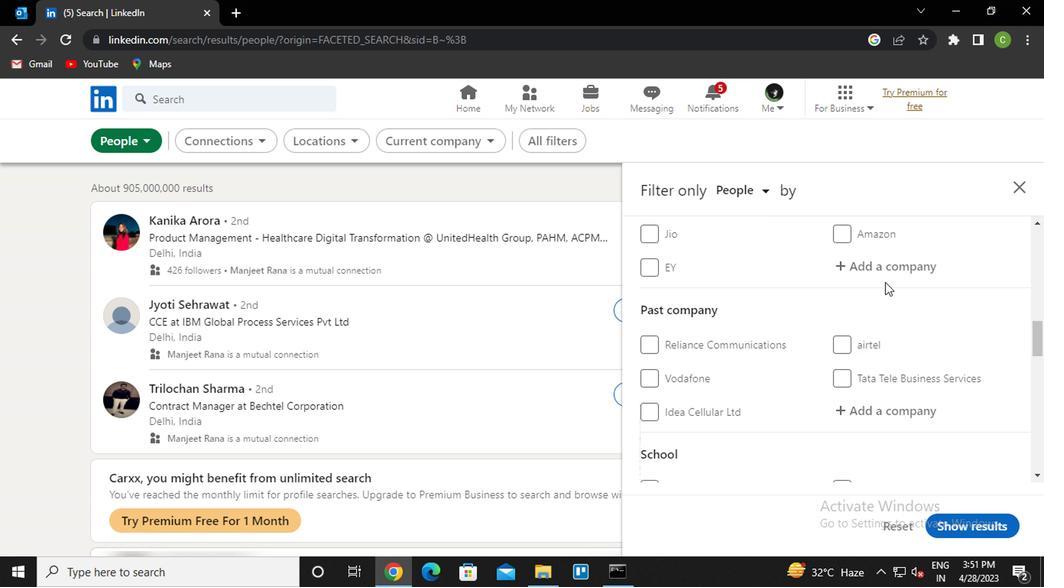 
Action: Mouse pressed left at (884, 274)
Screenshot: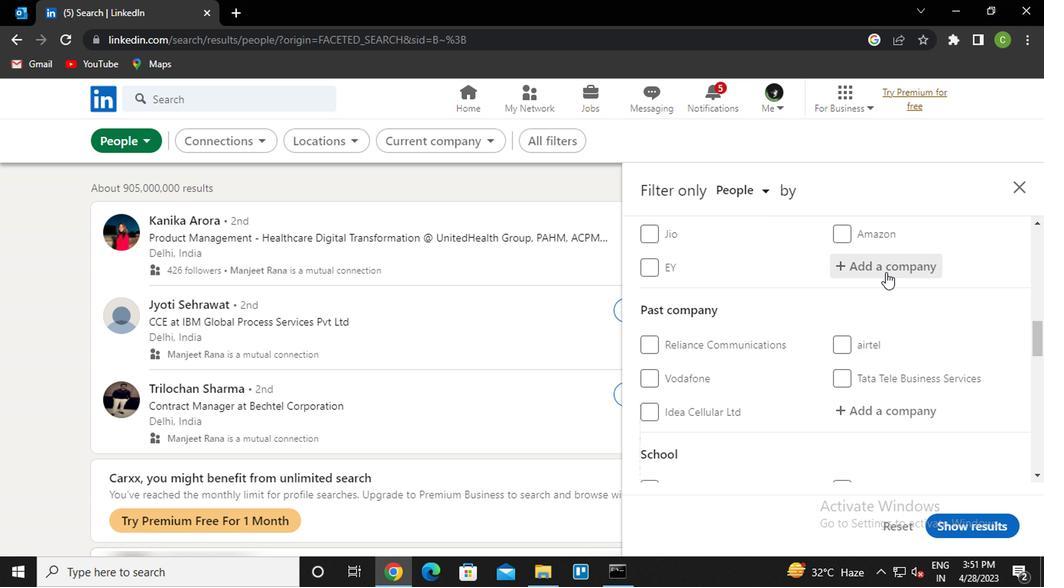
Action: Key pressed <Key.caps_lock>m<Key.caps_lock>ahindra<Key.space>and<Key.space><Key.caps_lock>m<Key.caps_lock>ah<Key.down><Key.down><Key.down><Key.enter>
Screenshot: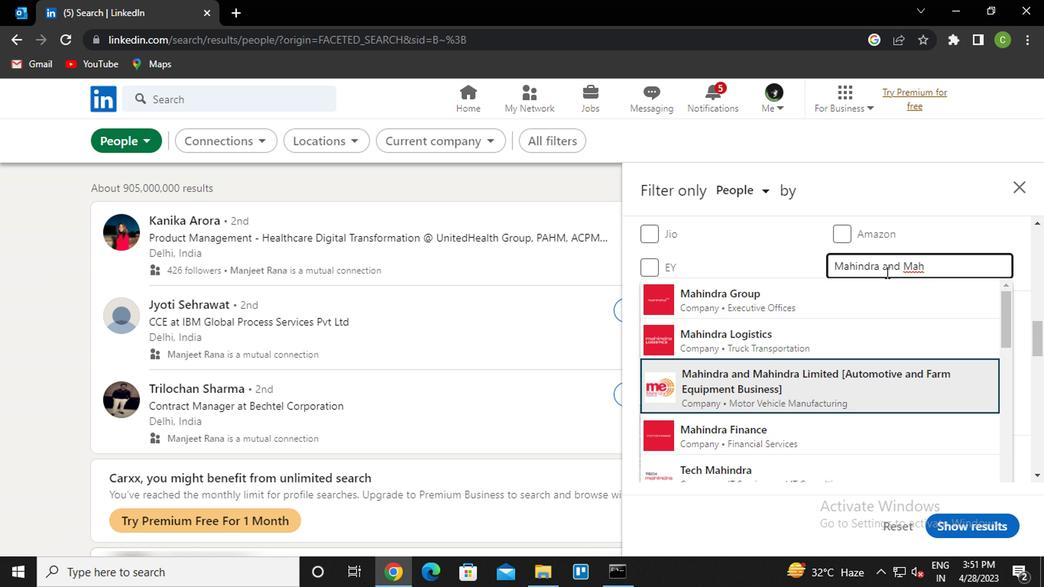 
Action: Mouse scrolled (884, 273) with delta (0, -1)
Screenshot: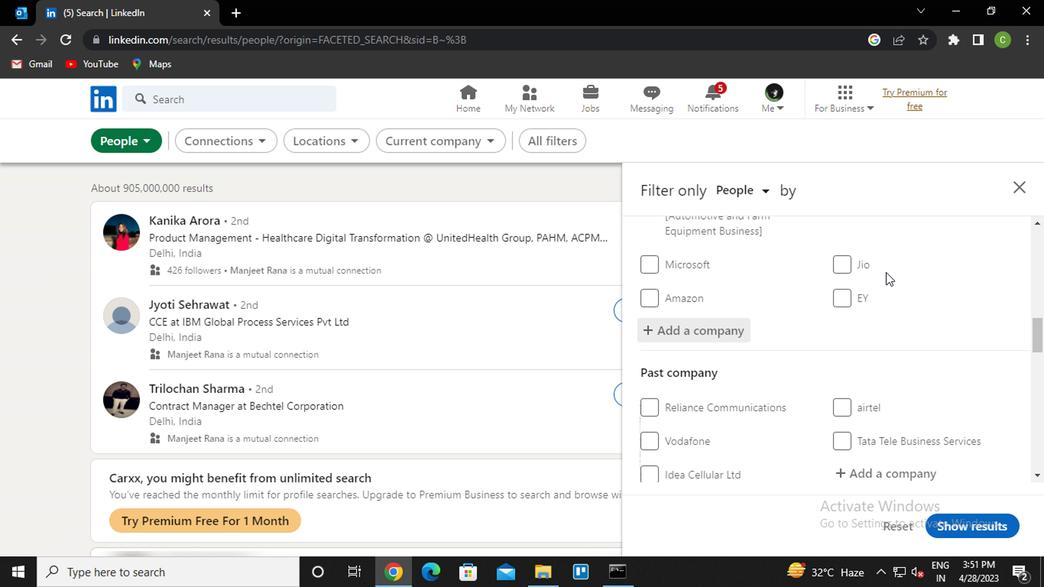 
Action: Mouse scrolled (884, 273) with delta (0, -1)
Screenshot: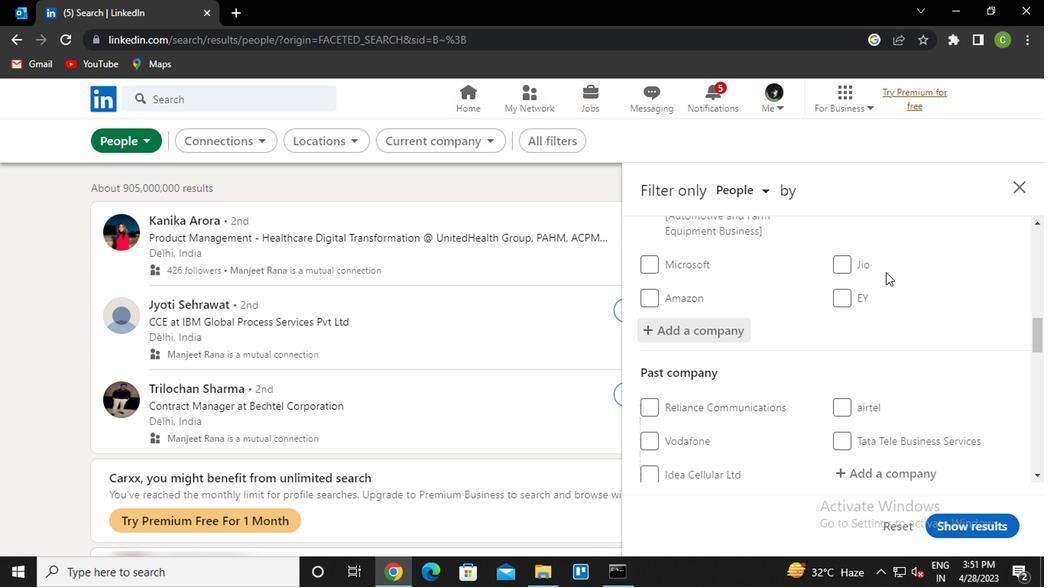 
Action: Mouse scrolled (884, 273) with delta (0, -1)
Screenshot: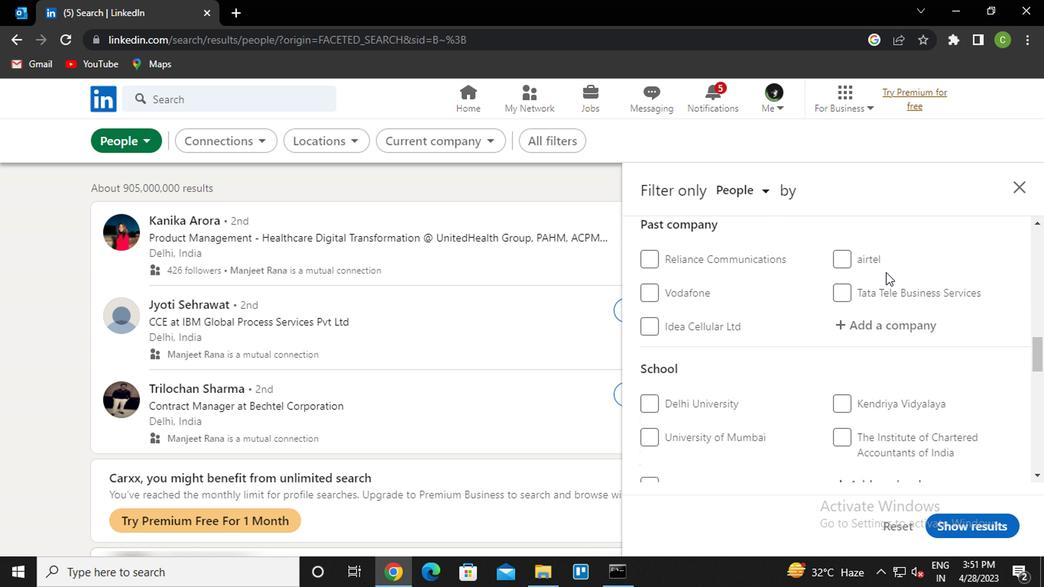 
Action: Mouse scrolled (884, 273) with delta (0, -1)
Screenshot: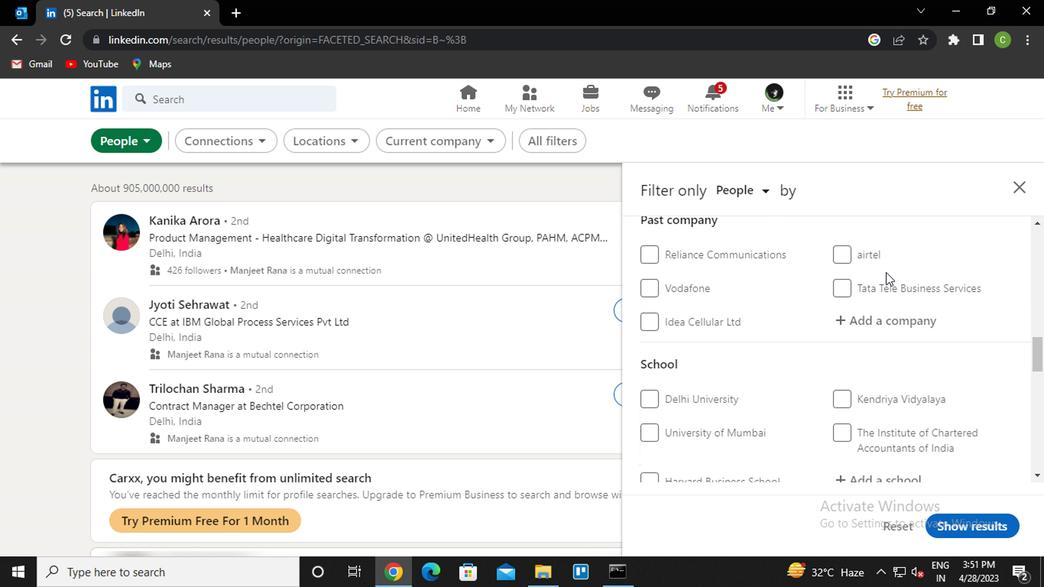 
Action: Mouse scrolled (884, 273) with delta (0, -1)
Screenshot: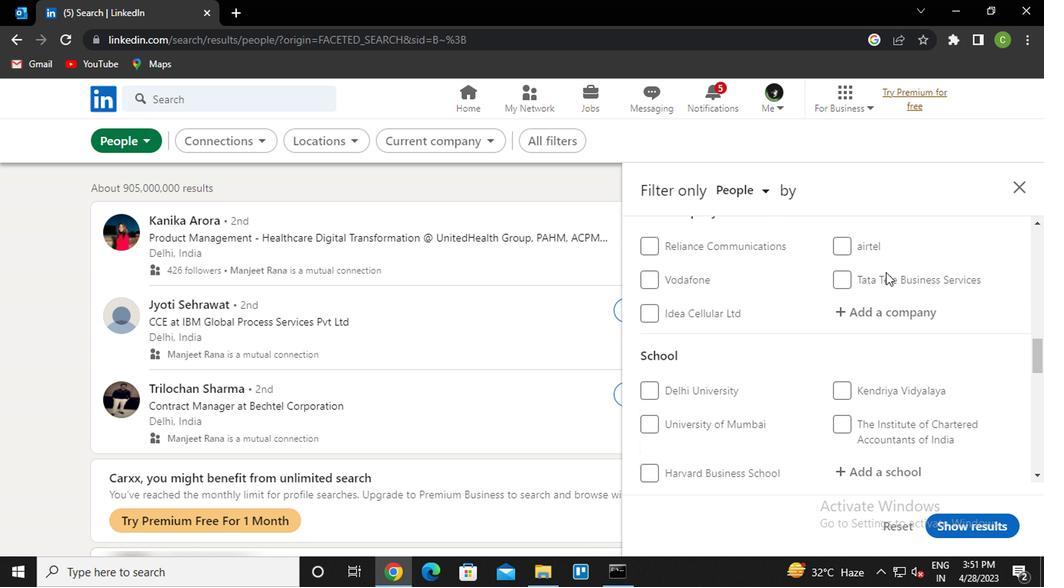 
Action: Mouse moved to (886, 244)
Screenshot: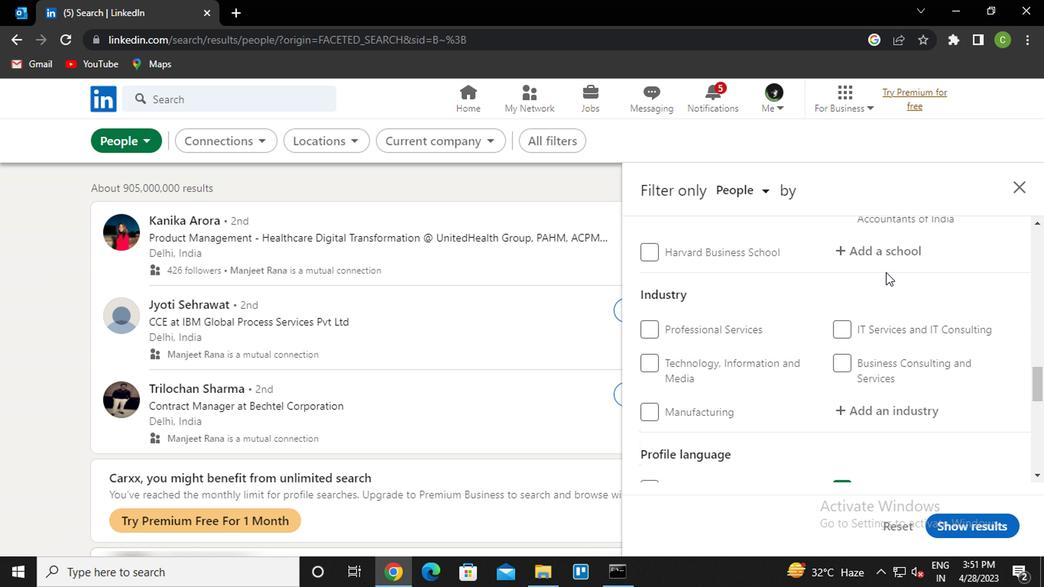 
Action: Mouse pressed left at (886, 244)
Screenshot: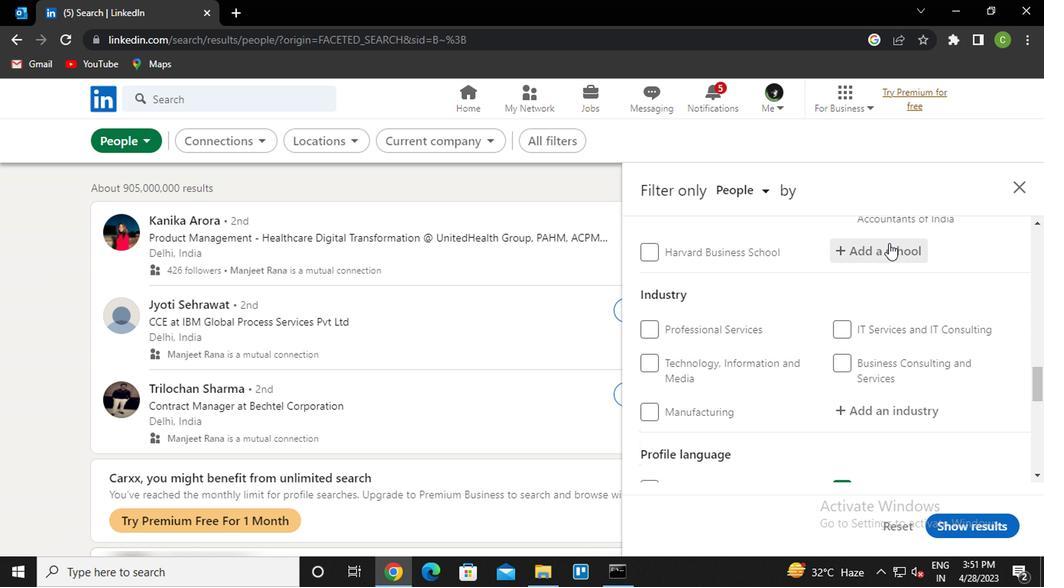 
Action: Key pressed <Key.caps_lock>r<Key.caps_lock>ajagiri<Key.down><Key.enter>
Screenshot: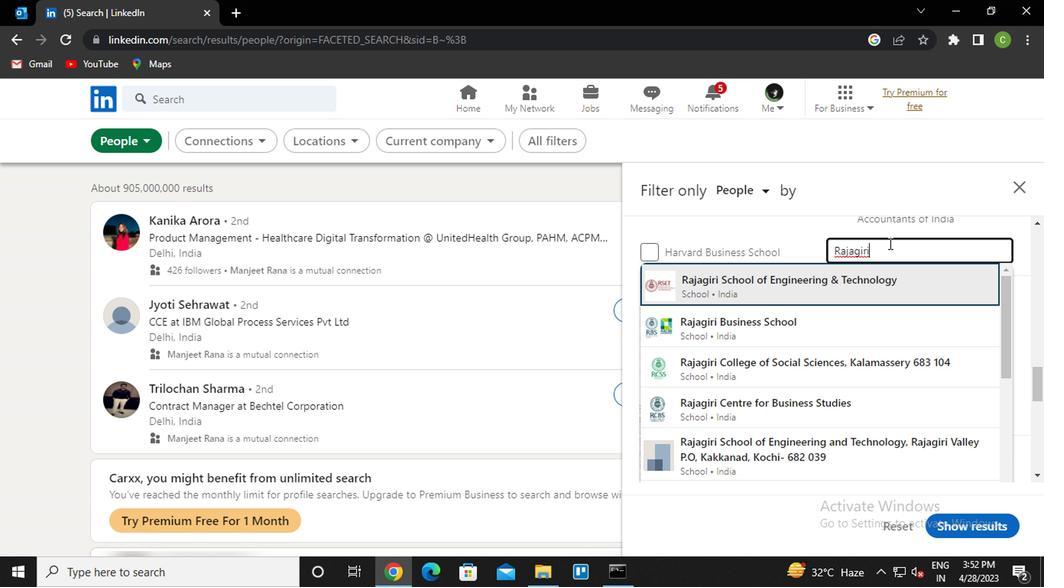 
Action: Mouse moved to (862, 279)
Screenshot: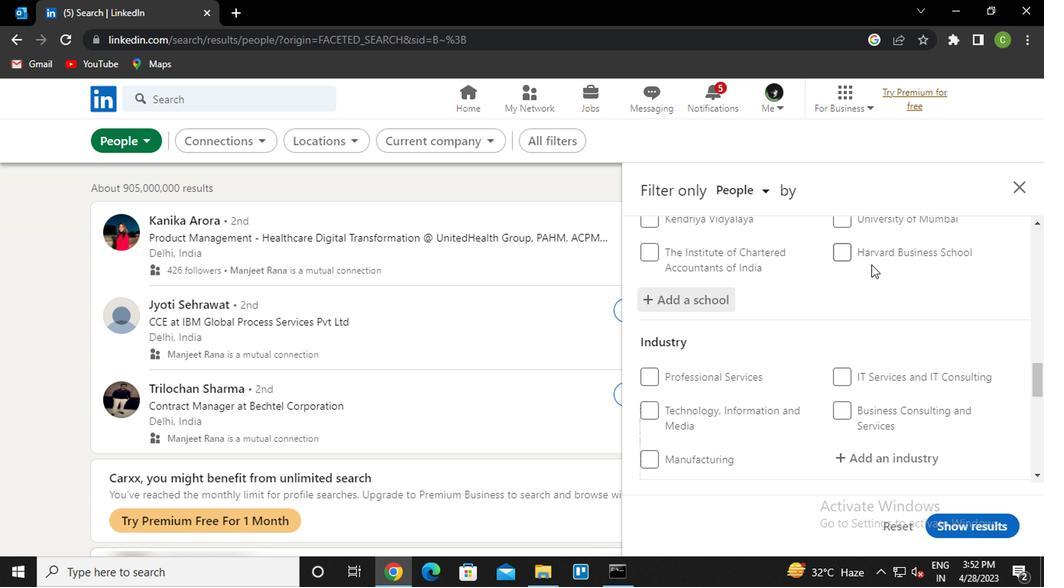 
Action: Mouse scrolled (862, 278) with delta (0, -1)
Screenshot: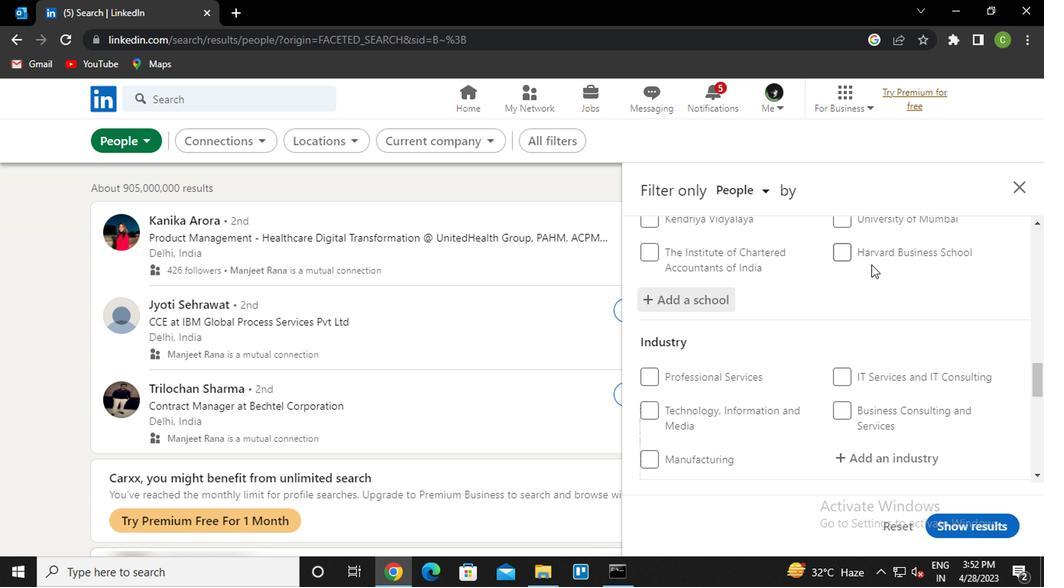 
Action: Mouse moved to (860, 283)
Screenshot: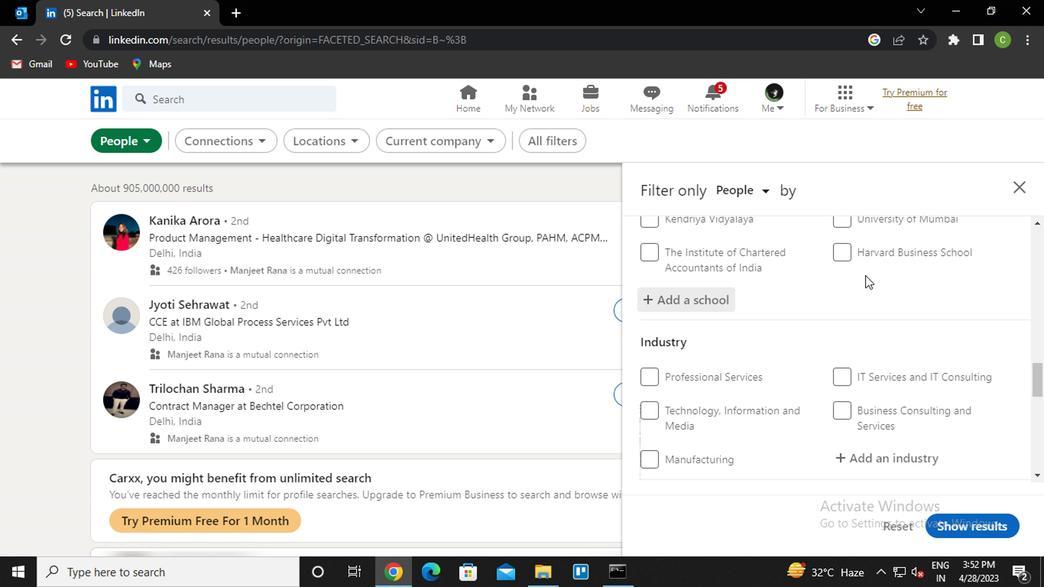 
Action: Mouse scrolled (860, 282) with delta (0, -1)
Screenshot: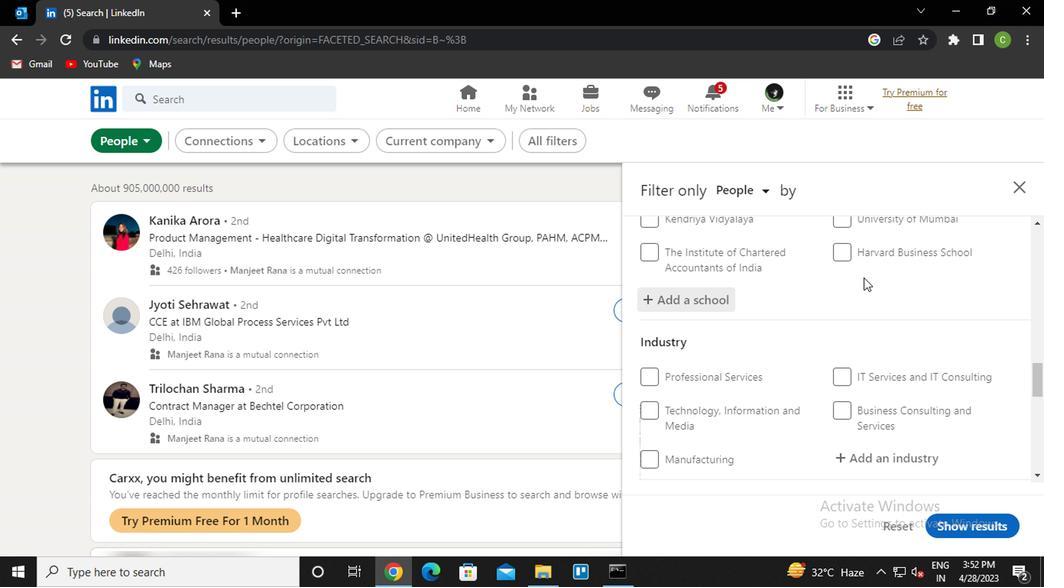 
Action: Mouse moved to (890, 304)
Screenshot: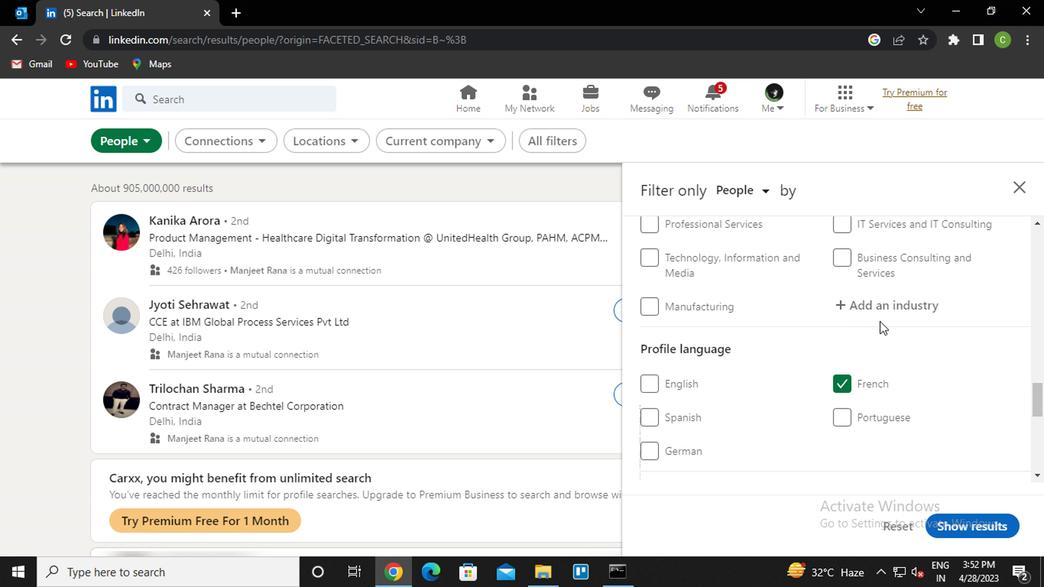 
Action: Mouse pressed left at (890, 304)
Screenshot: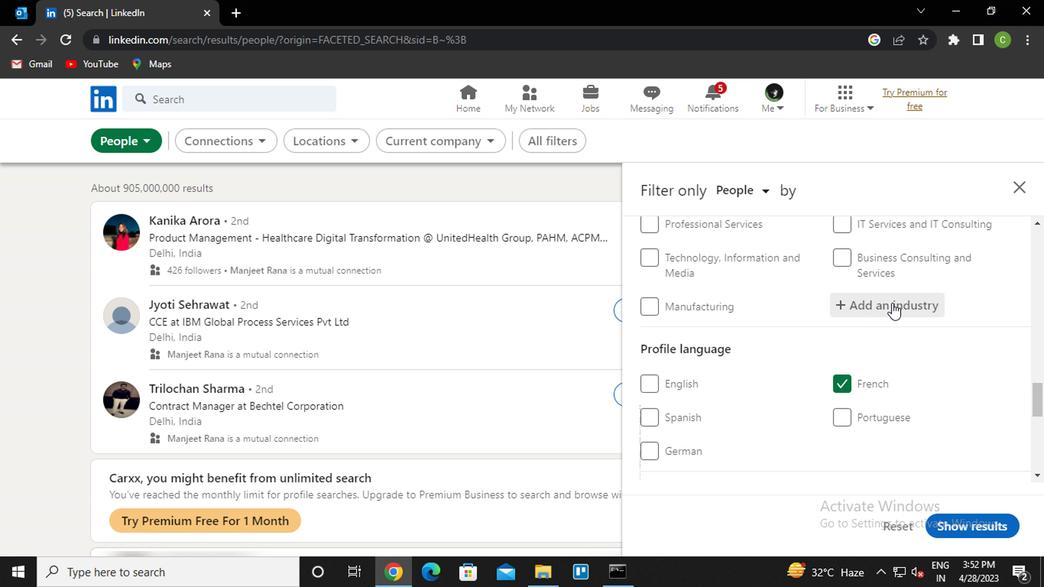 
Action: Key pressed <Key.caps_lock>s<Key.caps_lock>pectator<Key.space><Key.down><Key.enter>
Screenshot: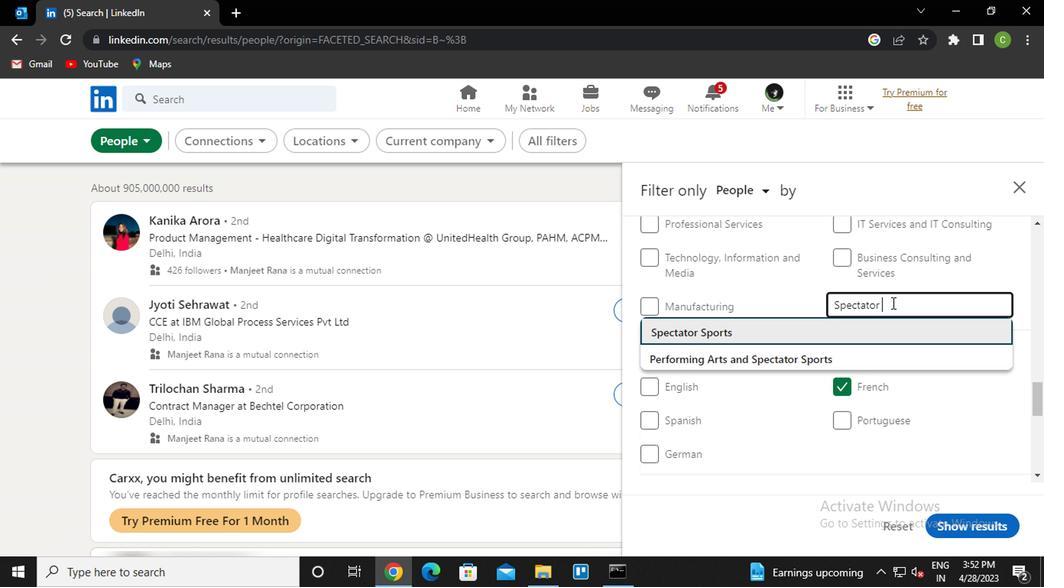 
Action: Mouse moved to (886, 301)
Screenshot: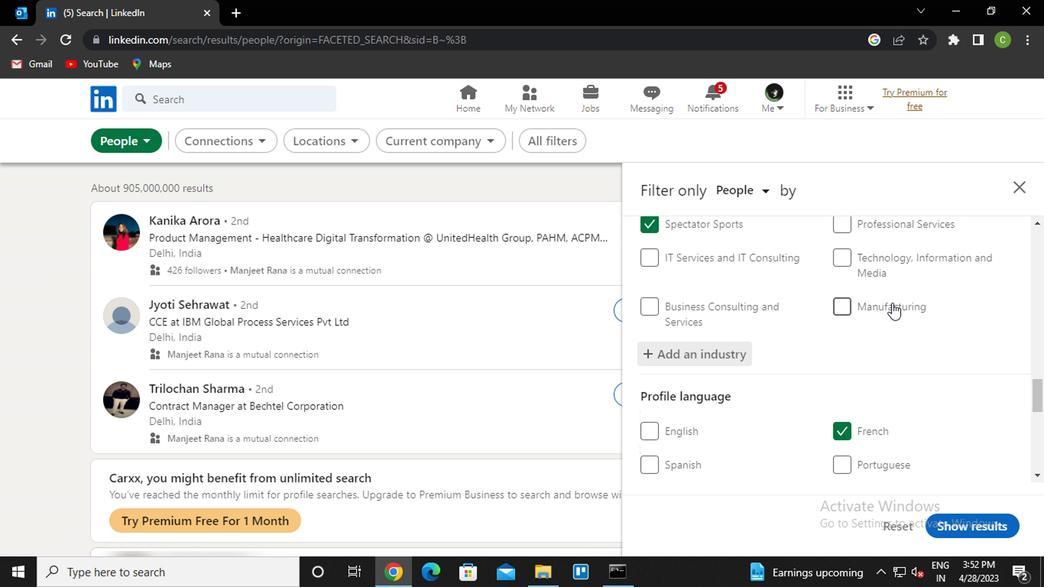 
Action: Mouse scrolled (886, 300) with delta (0, 0)
Screenshot: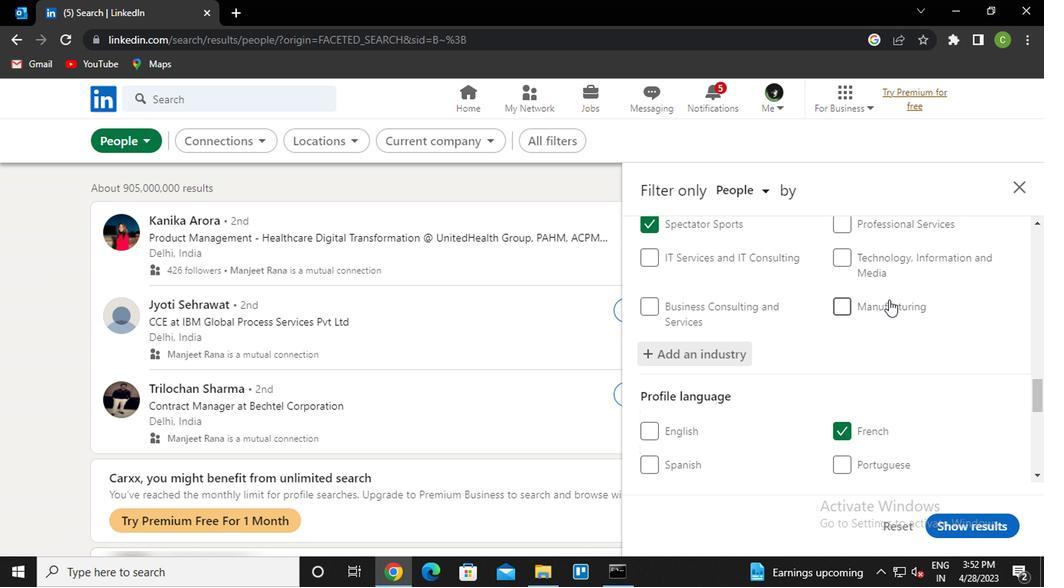 
Action: Mouse scrolled (886, 300) with delta (0, 0)
Screenshot: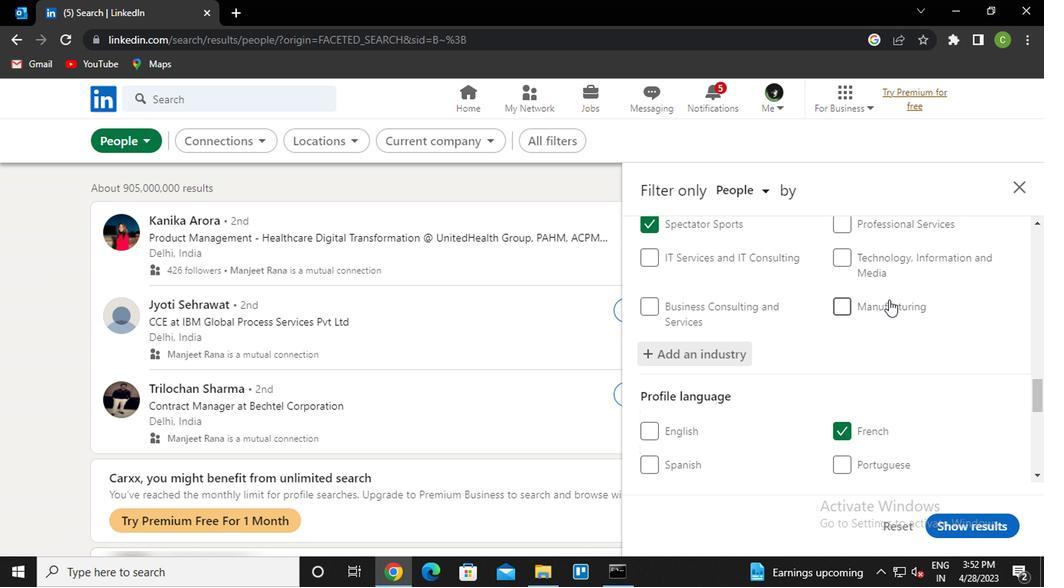 
Action: Mouse scrolled (886, 300) with delta (0, 0)
Screenshot: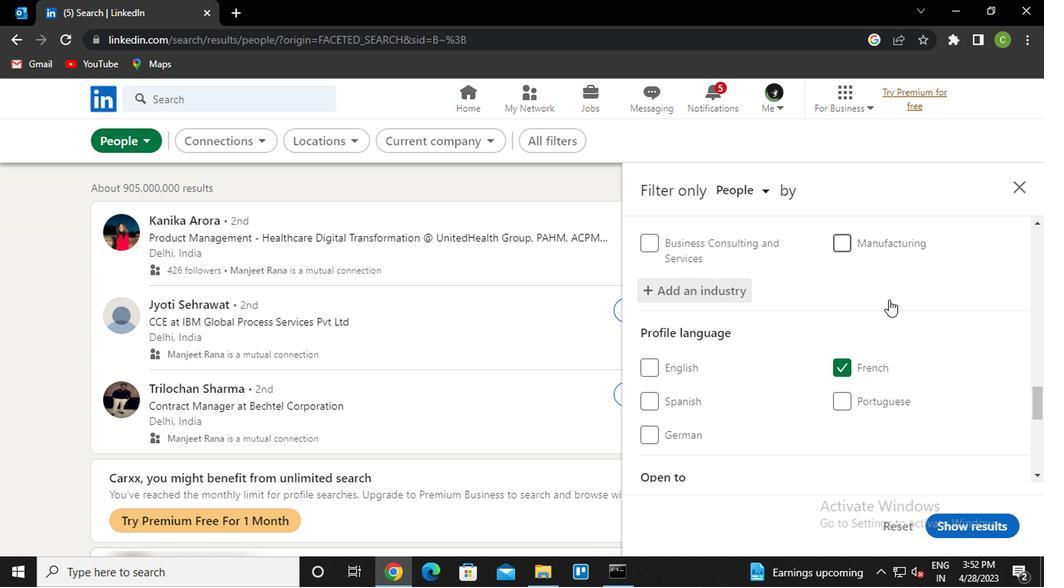 
Action: Mouse scrolled (886, 300) with delta (0, 0)
Screenshot: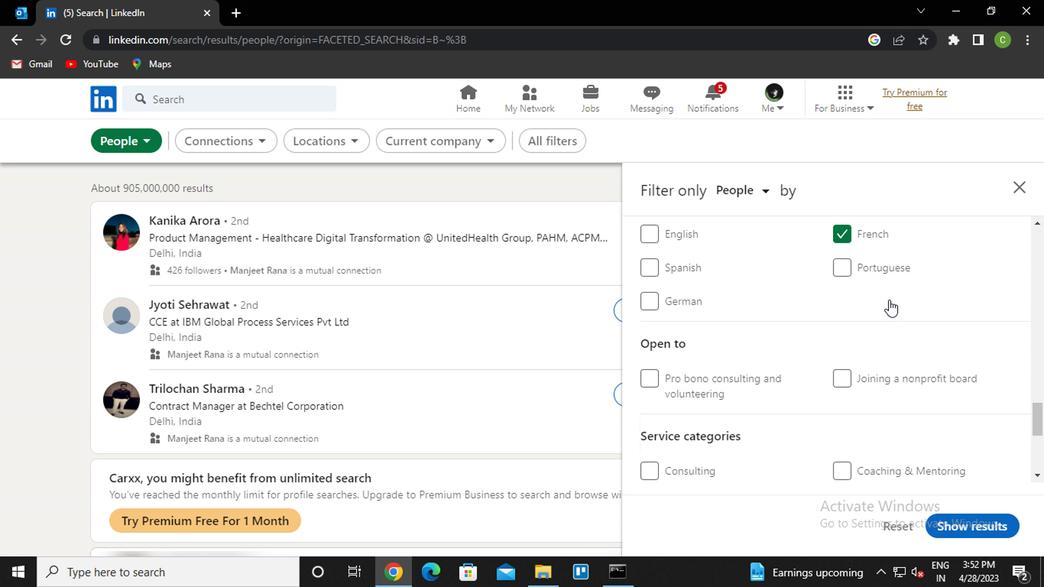 
Action: Mouse scrolled (886, 300) with delta (0, 0)
Screenshot: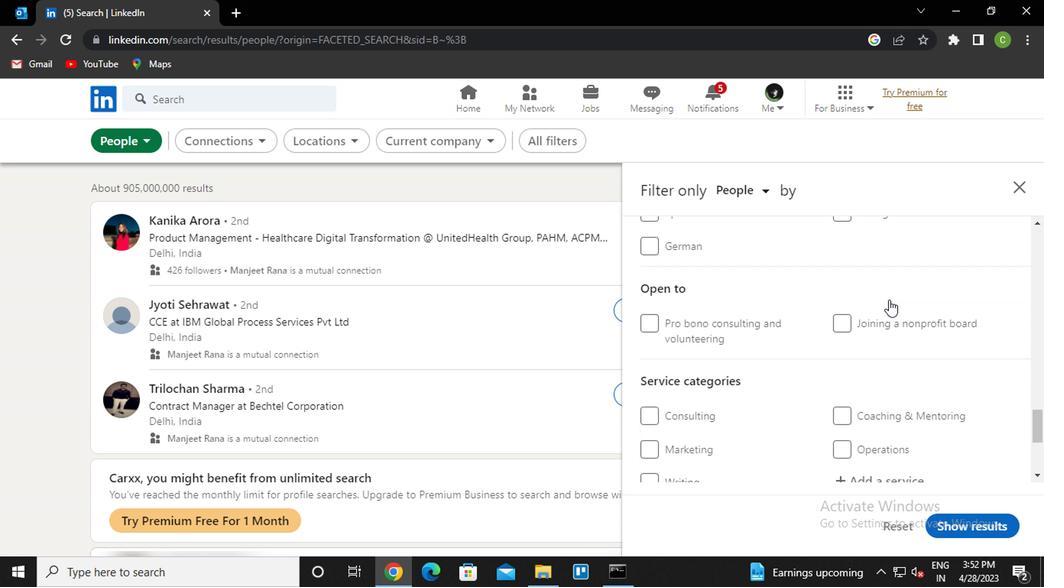 
Action: Mouse moved to (894, 348)
Screenshot: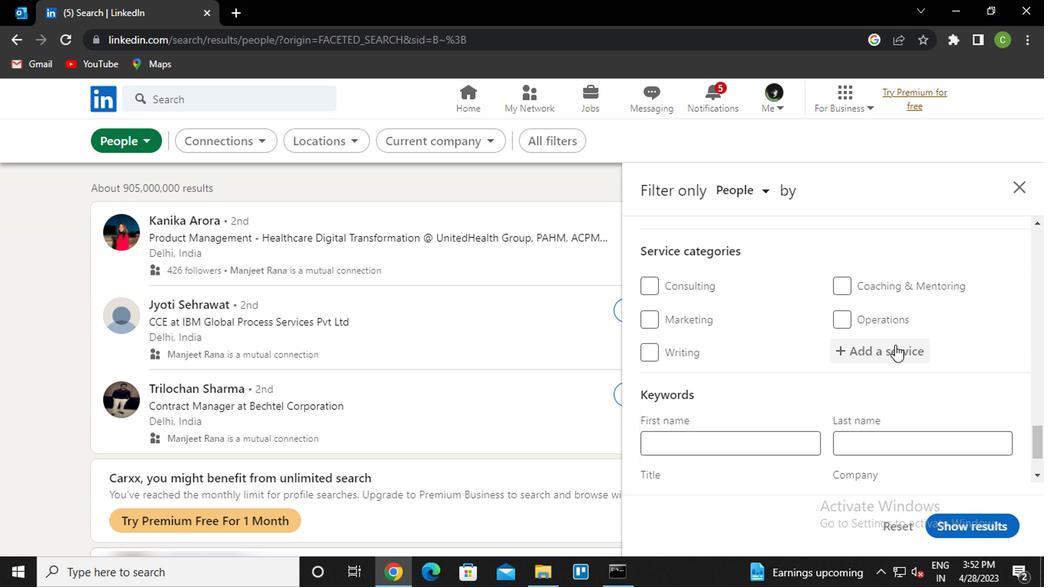 
Action: Mouse pressed left at (894, 348)
Screenshot: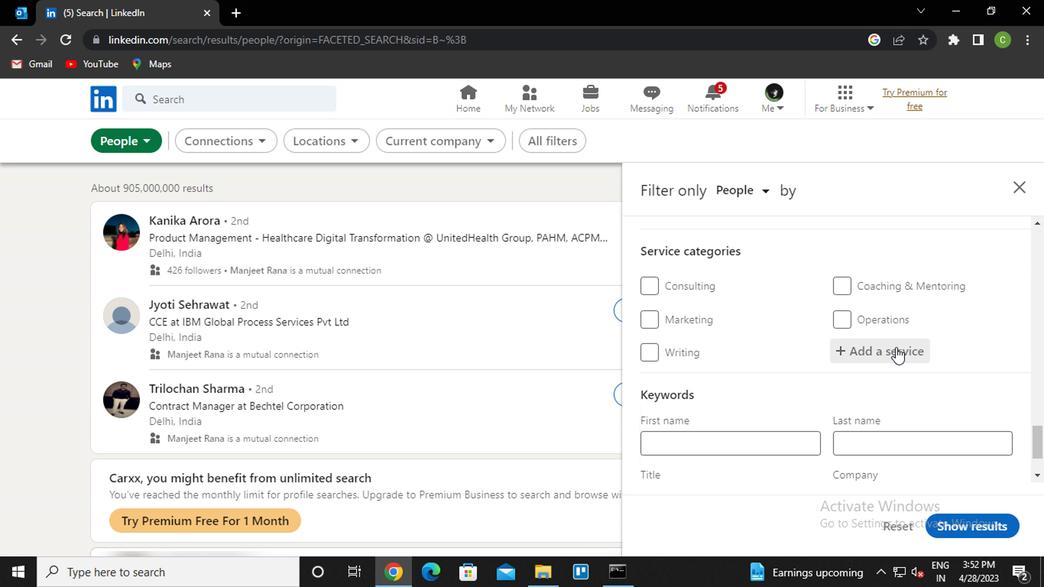 
Action: Key pressed <Key.caps_lock>s<Key.caps_lock>earch<Key.space><Key.down><Key.enter>
Screenshot: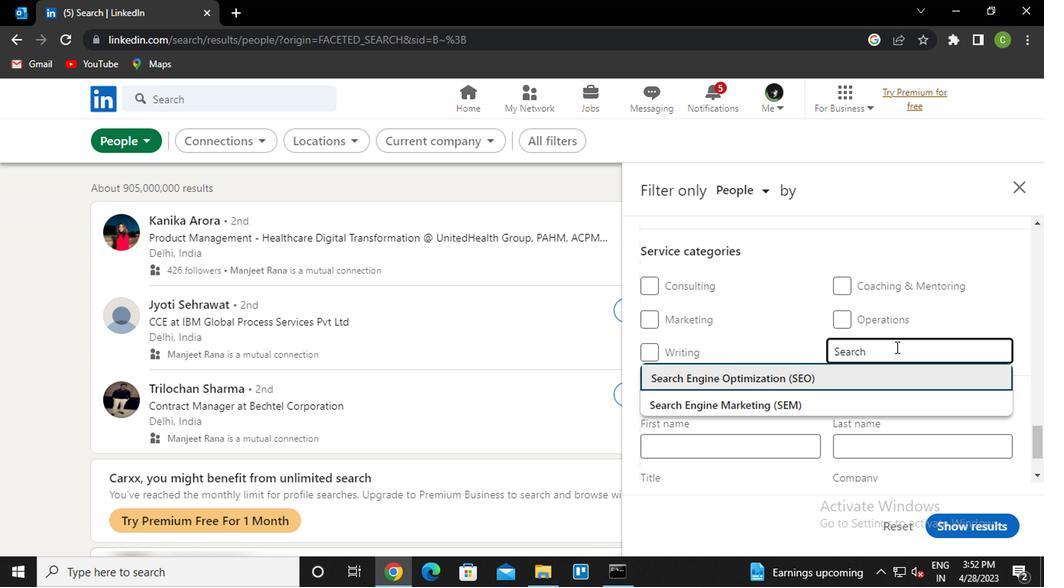 
Action: Mouse scrolled (894, 348) with delta (0, 0)
Screenshot: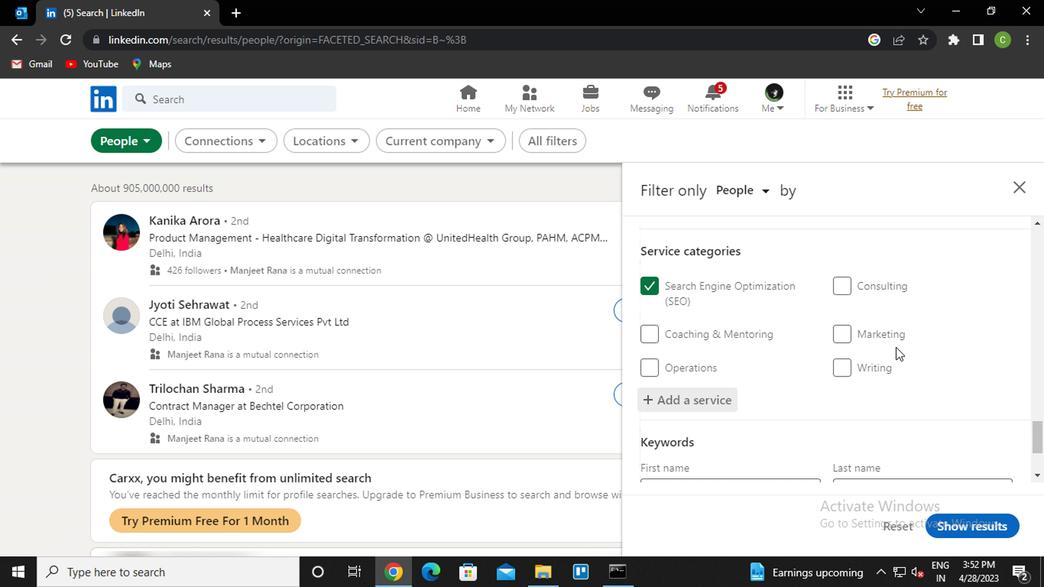
Action: Mouse scrolled (894, 348) with delta (0, 0)
Screenshot: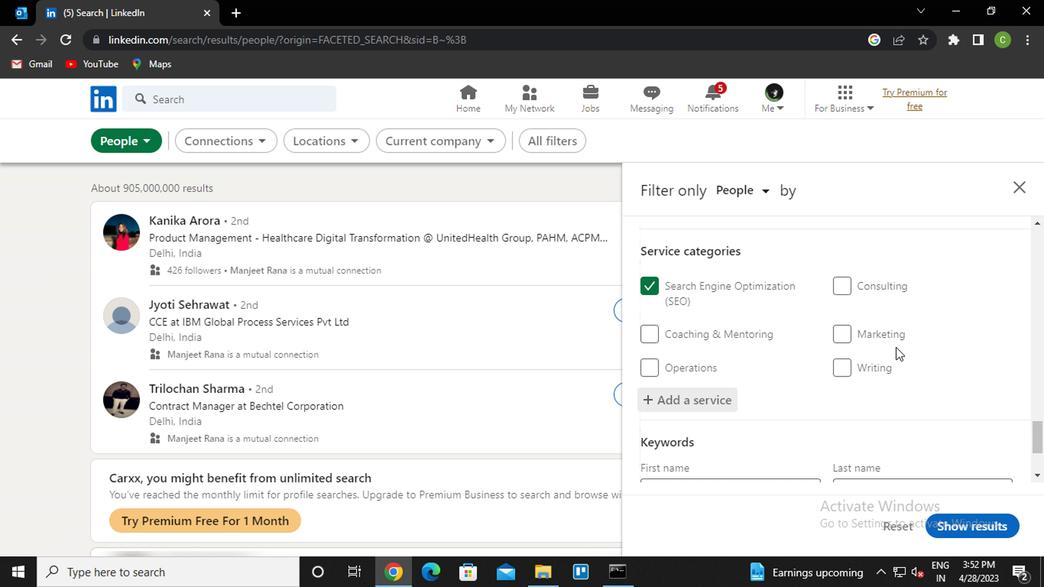 
Action: Mouse scrolled (894, 348) with delta (0, 0)
Screenshot: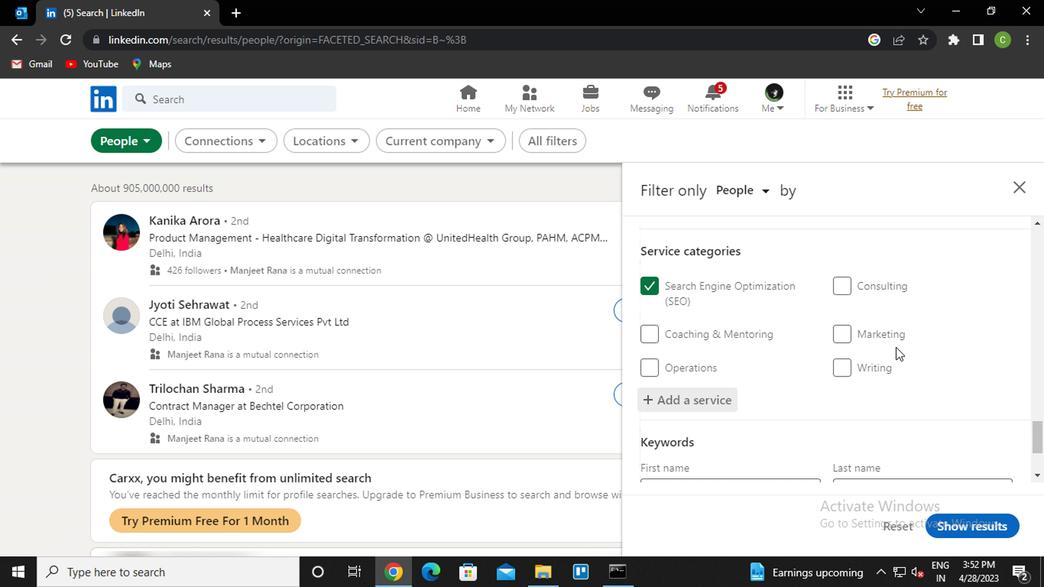 
Action: Mouse scrolled (894, 348) with delta (0, 0)
Screenshot: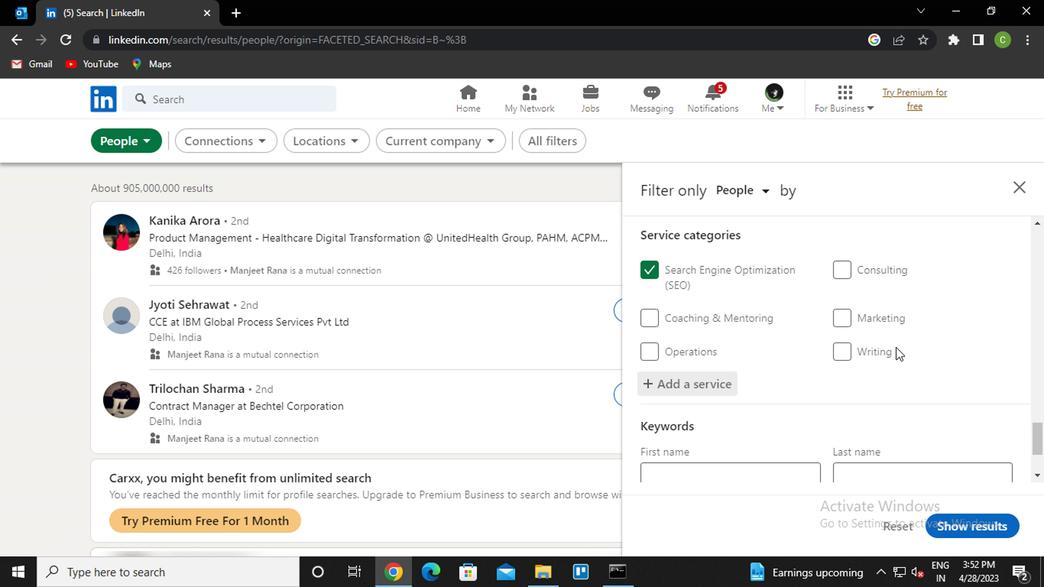 
Action: Mouse scrolled (894, 348) with delta (0, 0)
Screenshot: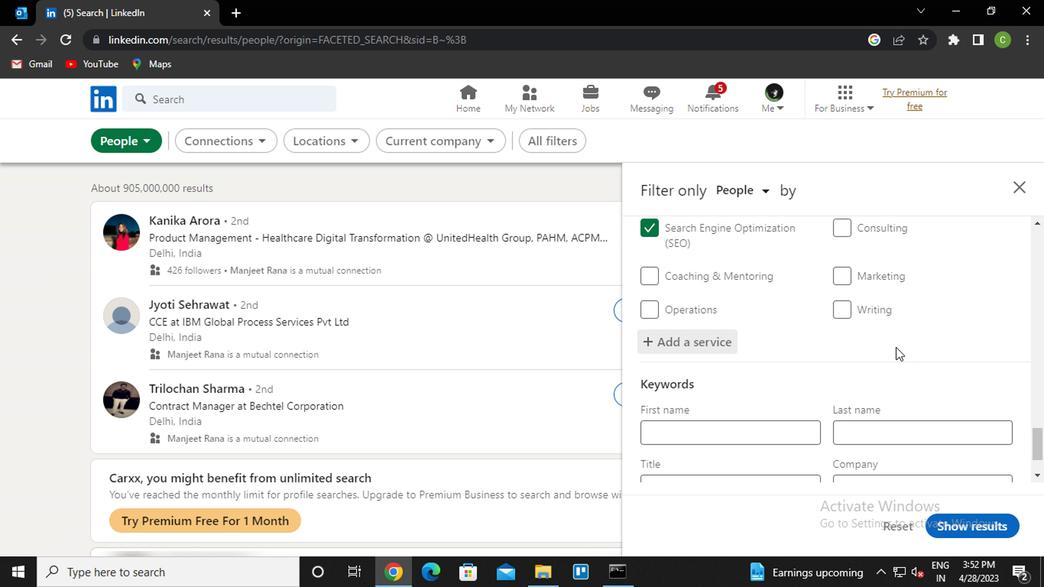 
Action: Mouse scrolled (894, 348) with delta (0, 0)
Screenshot: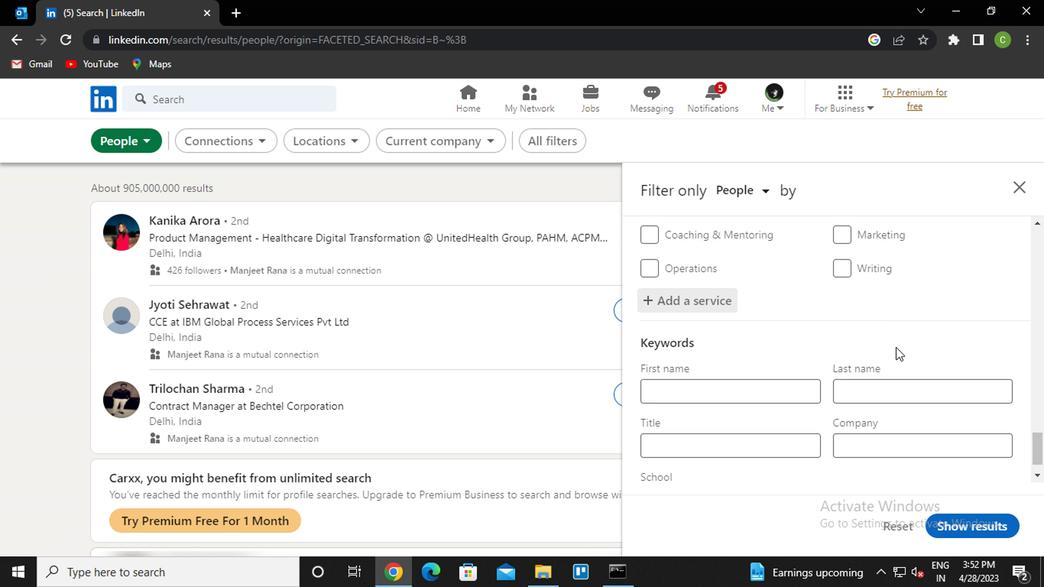 
Action: Mouse moved to (779, 410)
Screenshot: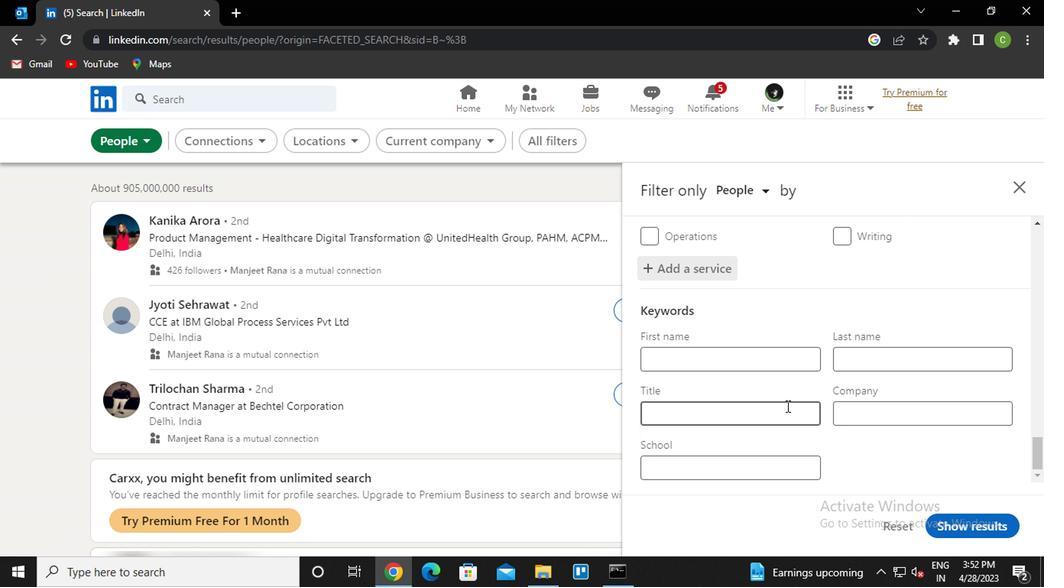 
Action: Mouse pressed left at (779, 410)
Screenshot: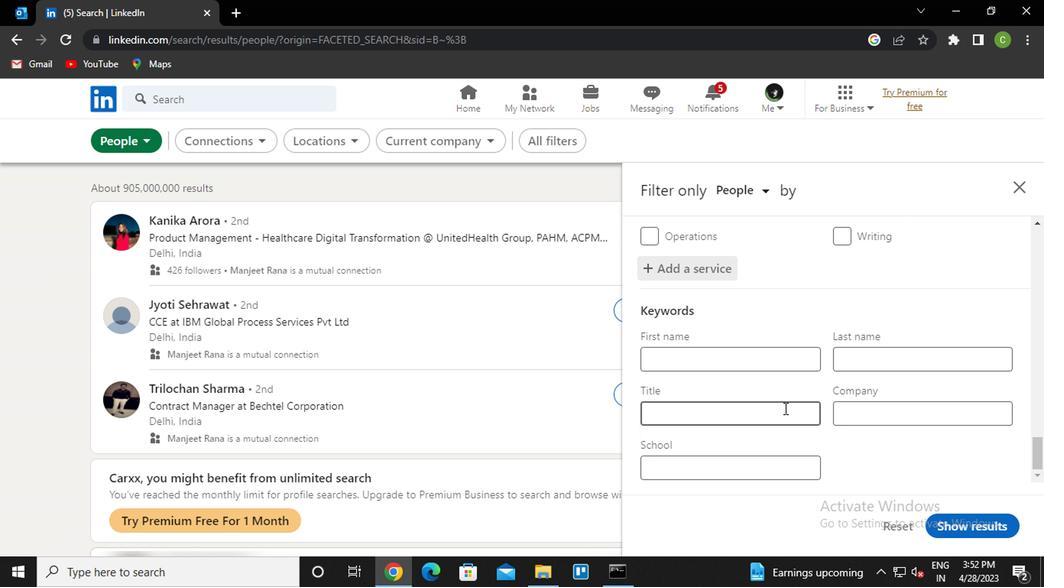 
Action: Key pressed <Key.caps_lock>p<Key.caps_lock>ersonal<Key.space><Key.caps_lock>a<Key.caps_lock>ssistant
Screenshot: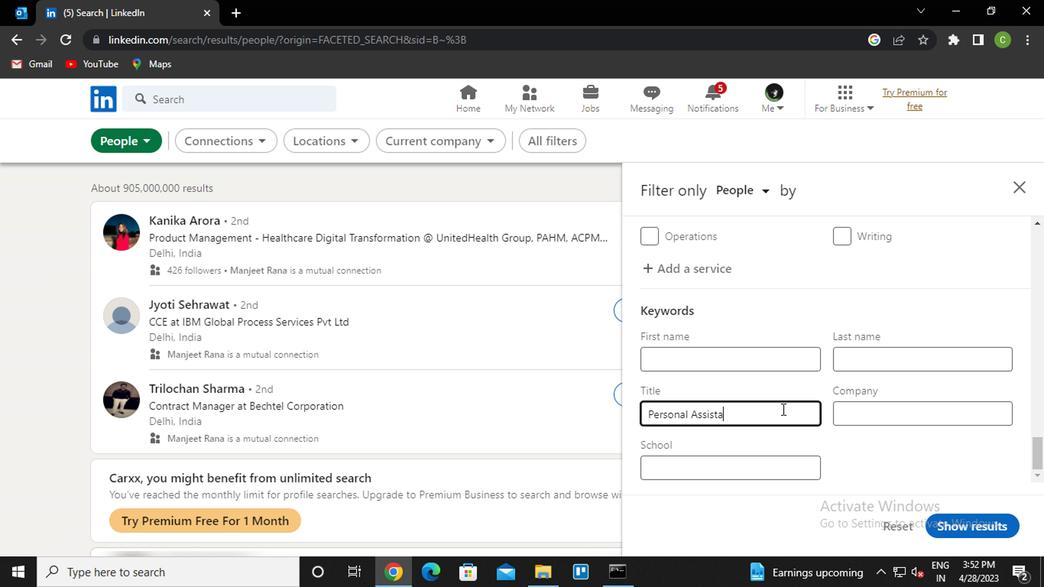 
Action: Mouse moved to (959, 527)
Screenshot: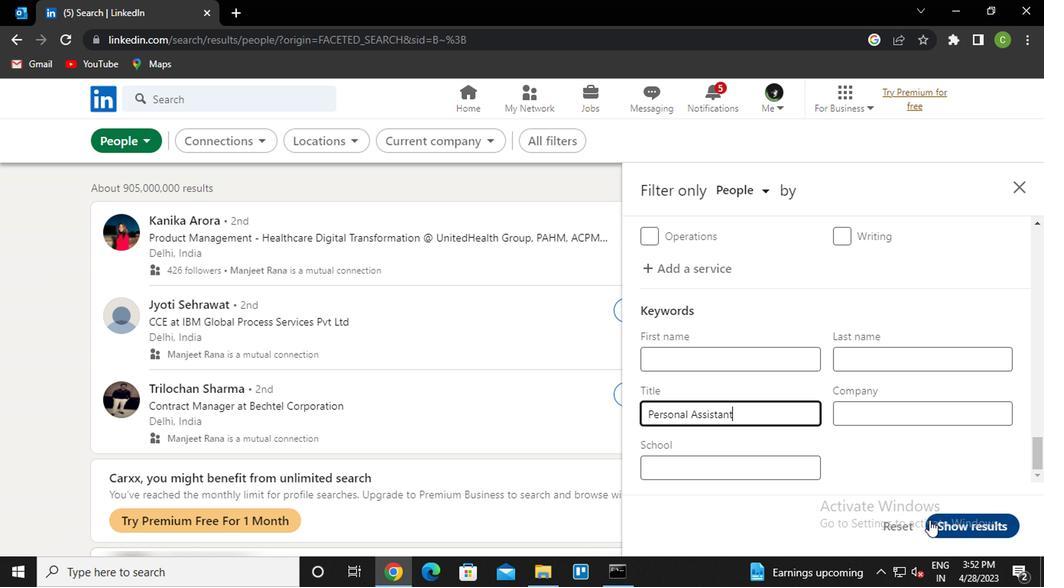 
Action: Mouse pressed left at (959, 527)
Screenshot: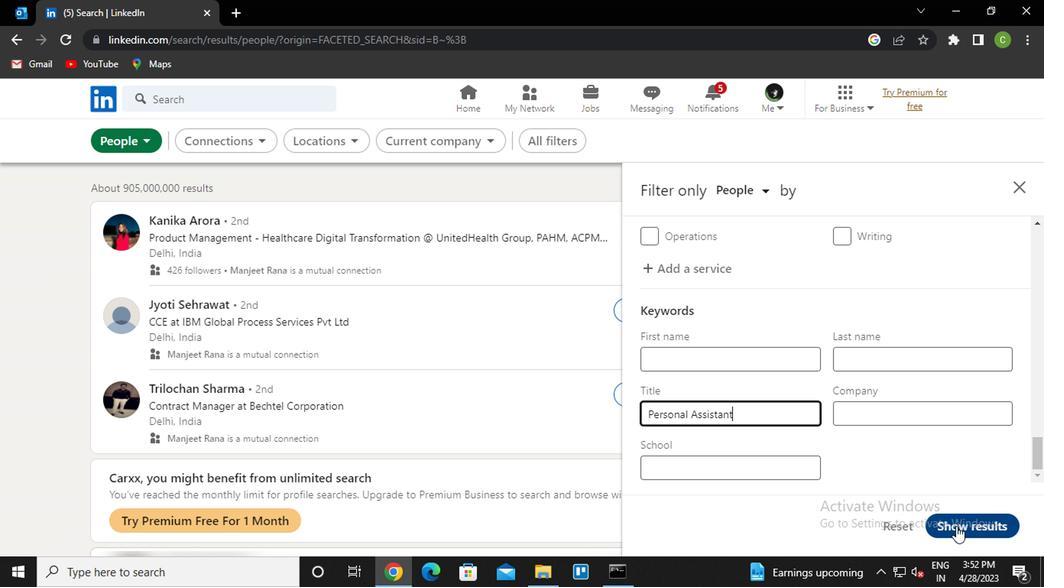 
Action: Mouse moved to (758, 465)
Screenshot: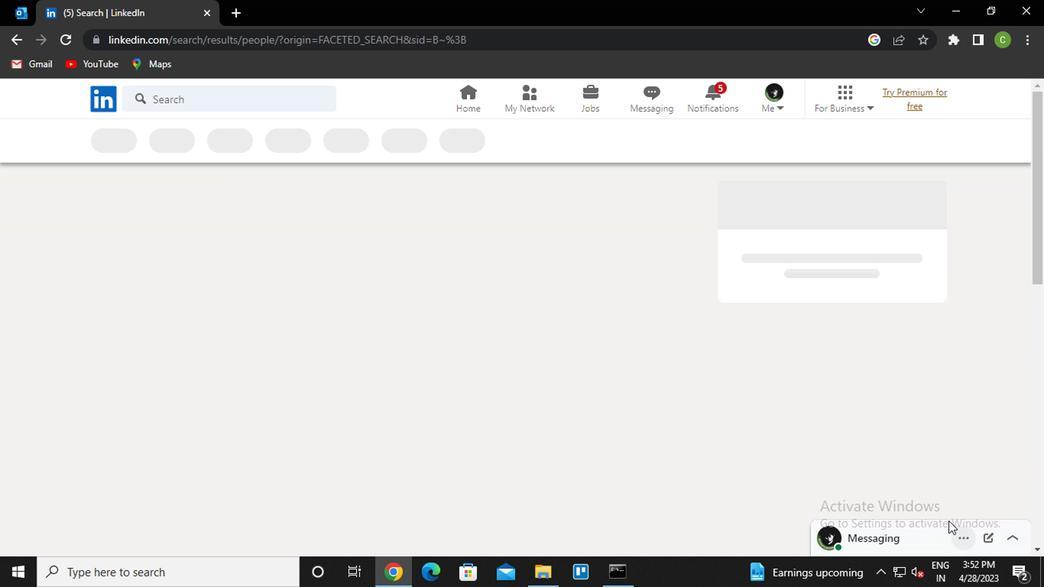 
